 Task: Employee Empowerment Forum: Organize a forum on employee empowerment, featuring panel discussions, case studies, and interactive sessions on fostering ownership and accountability. Location: Employee Empowerment Forum Hall. Time: 9:30 AM - 4:00 PM.
Action: Mouse moved to (118, 128)
Screenshot: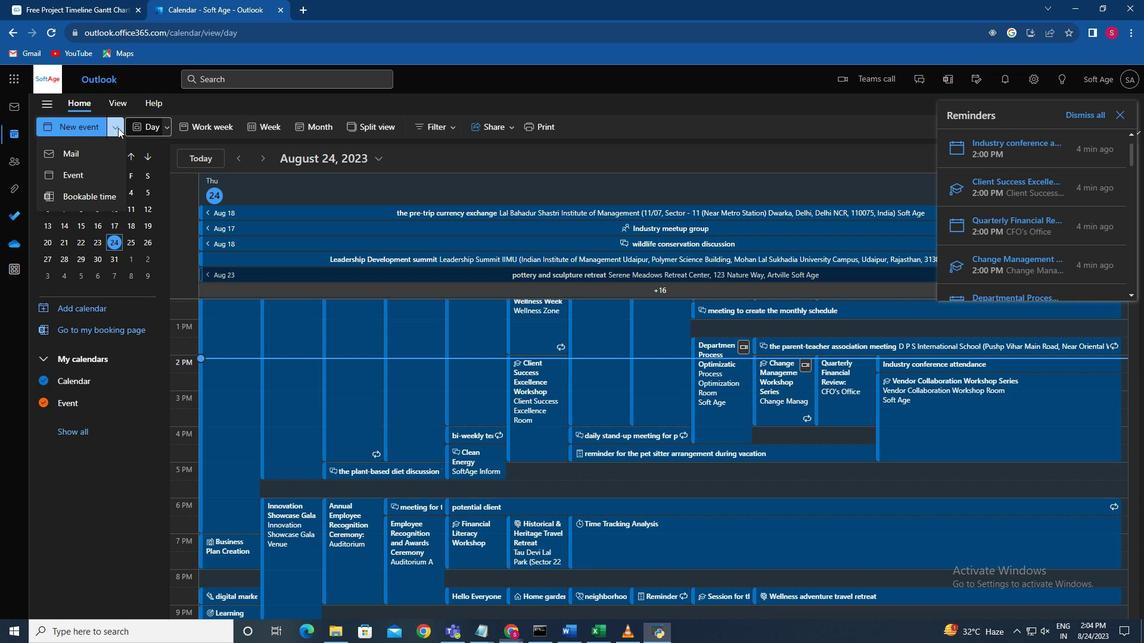 
Action: Mouse pressed left at (118, 128)
Screenshot: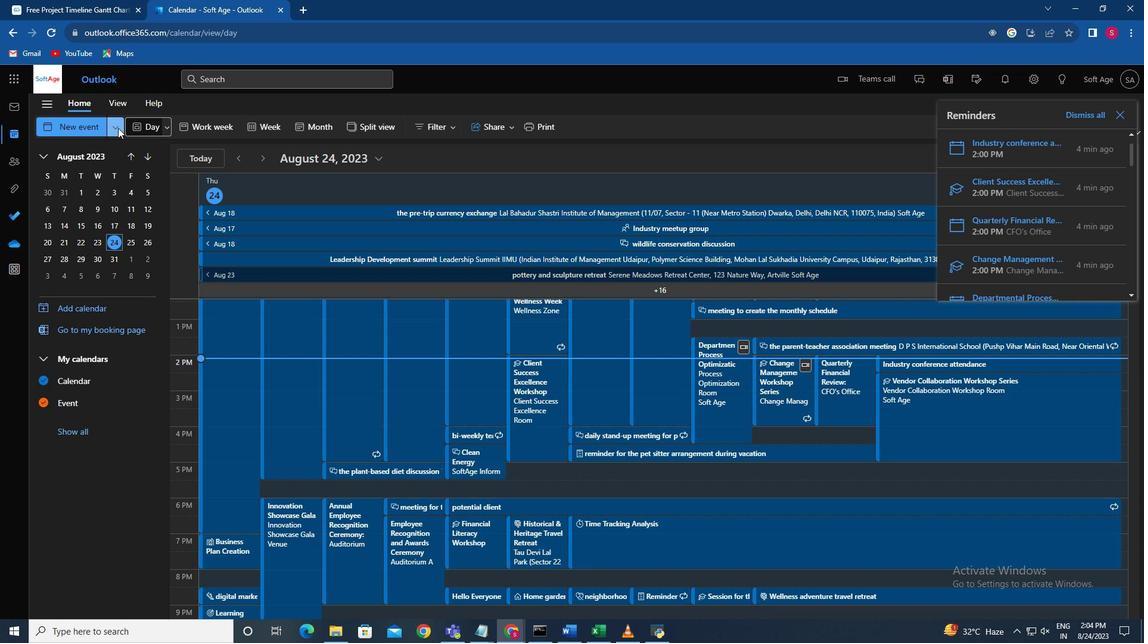 
Action: Mouse moved to (111, 129)
Screenshot: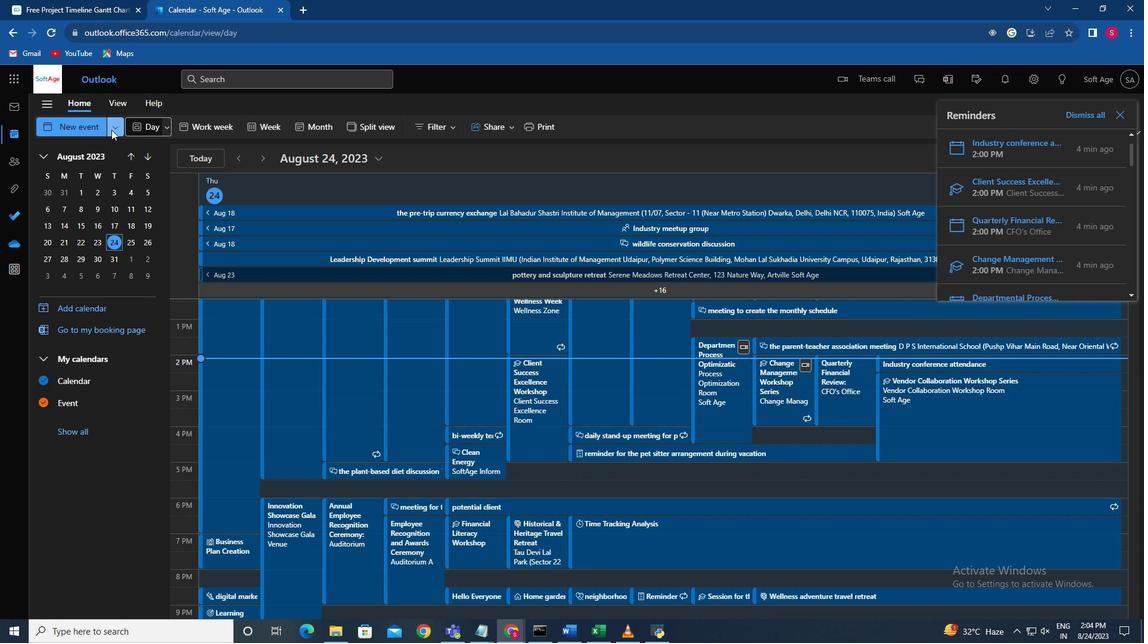
Action: Mouse pressed left at (111, 129)
Screenshot: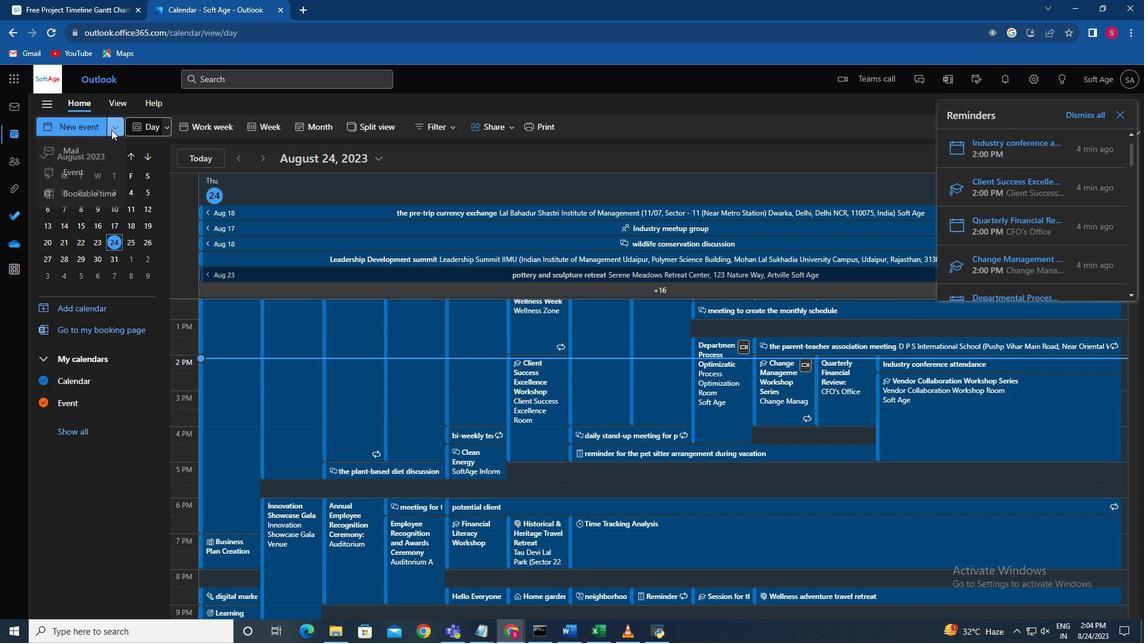 
Action: Mouse moved to (94, 168)
Screenshot: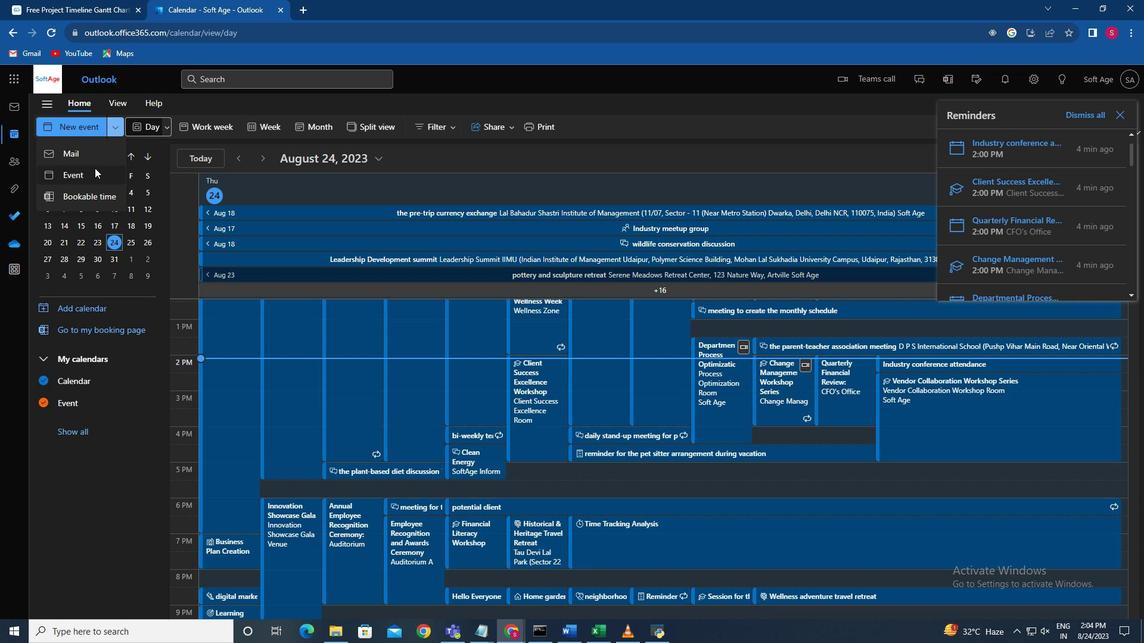 
Action: Mouse pressed left at (94, 168)
Screenshot: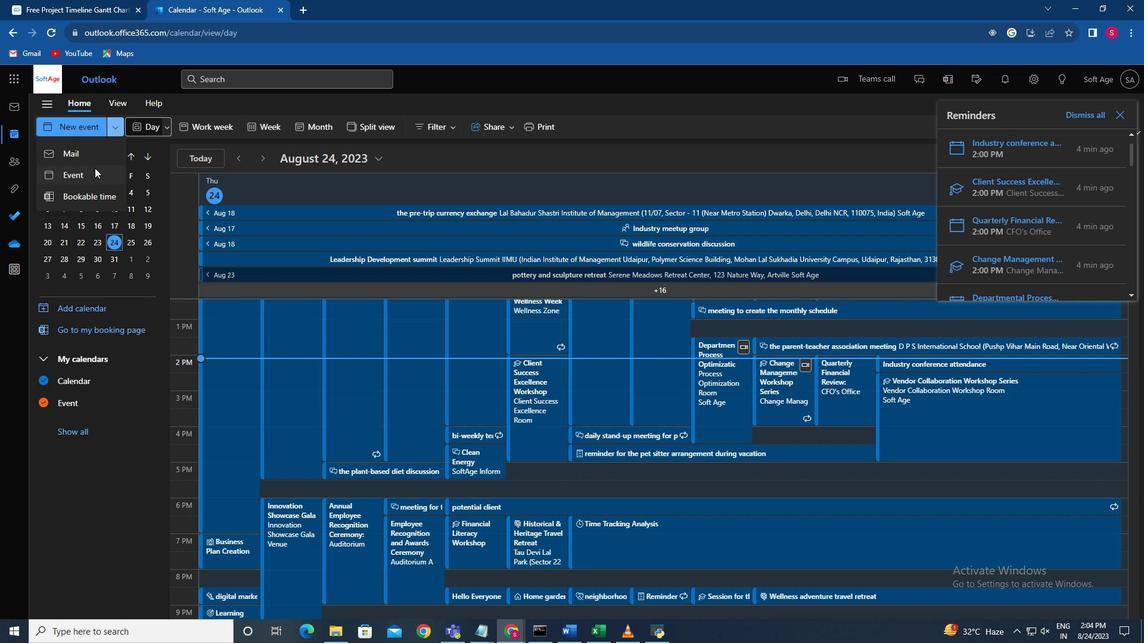 
Action: Mouse moved to (875, 85)
Screenshot: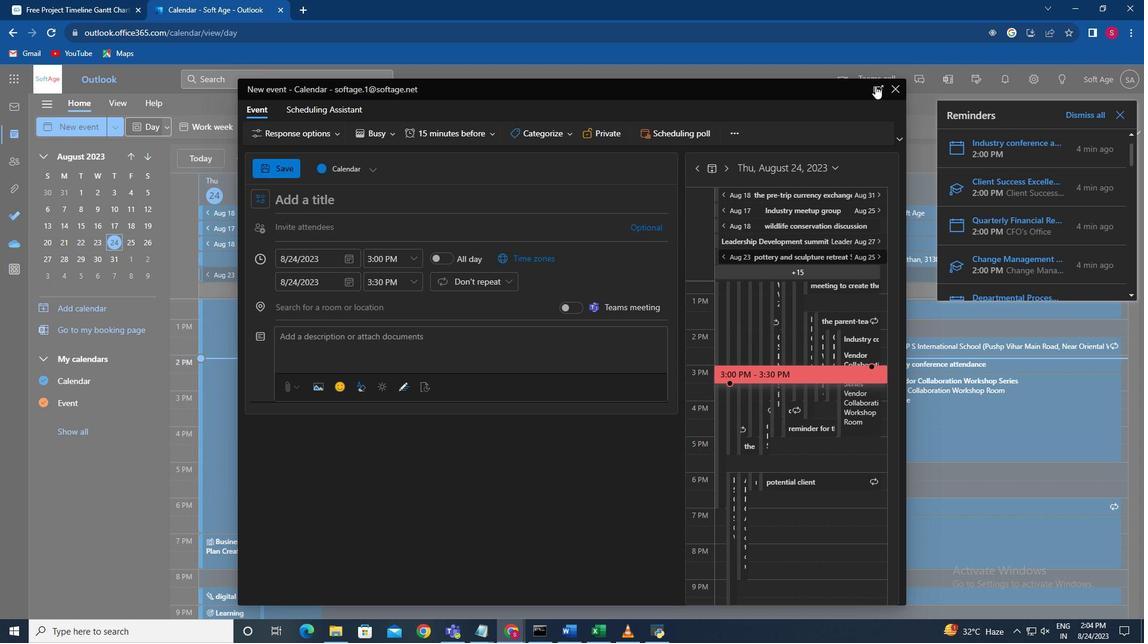 
Action: Mouse pressed left at (875, 85)
Screenshot: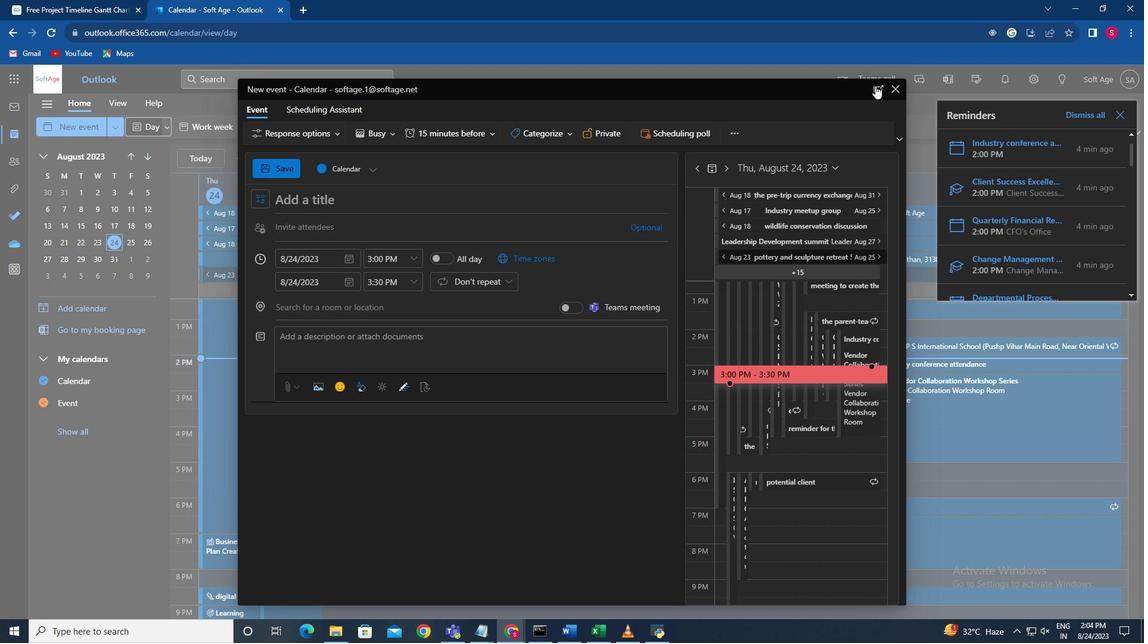 
Action: Mouse moved to (814, 108)
Screenshot: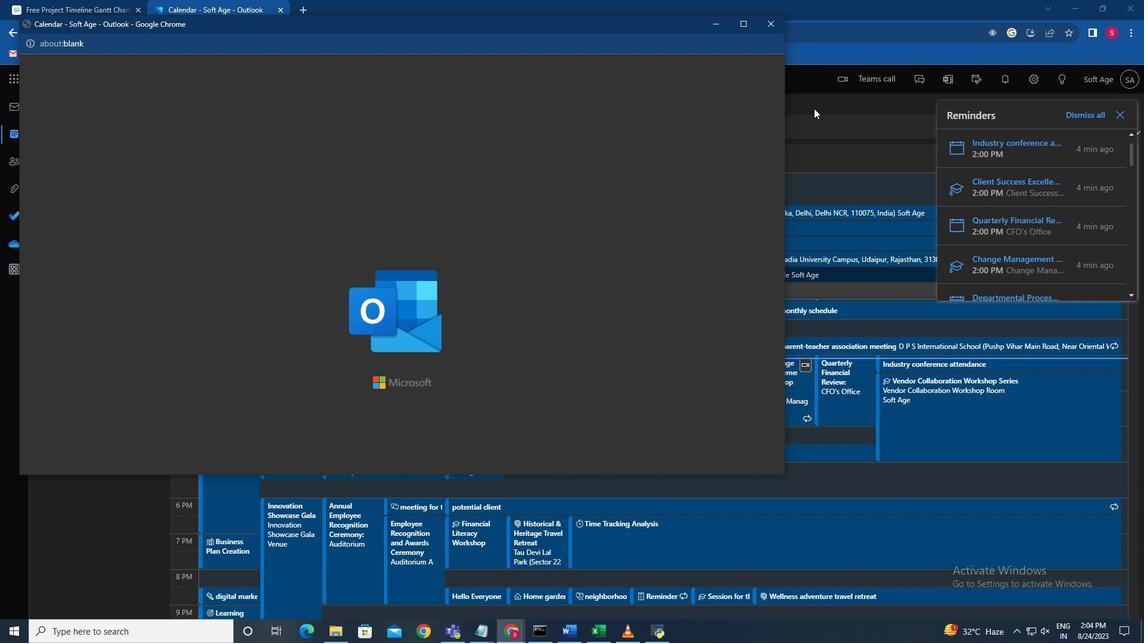 
Action: Key pressed <Key.shift>Employee<Key.space><Key.shift>Empowerment<Key.space><Key.shift>Forum
Screenshot: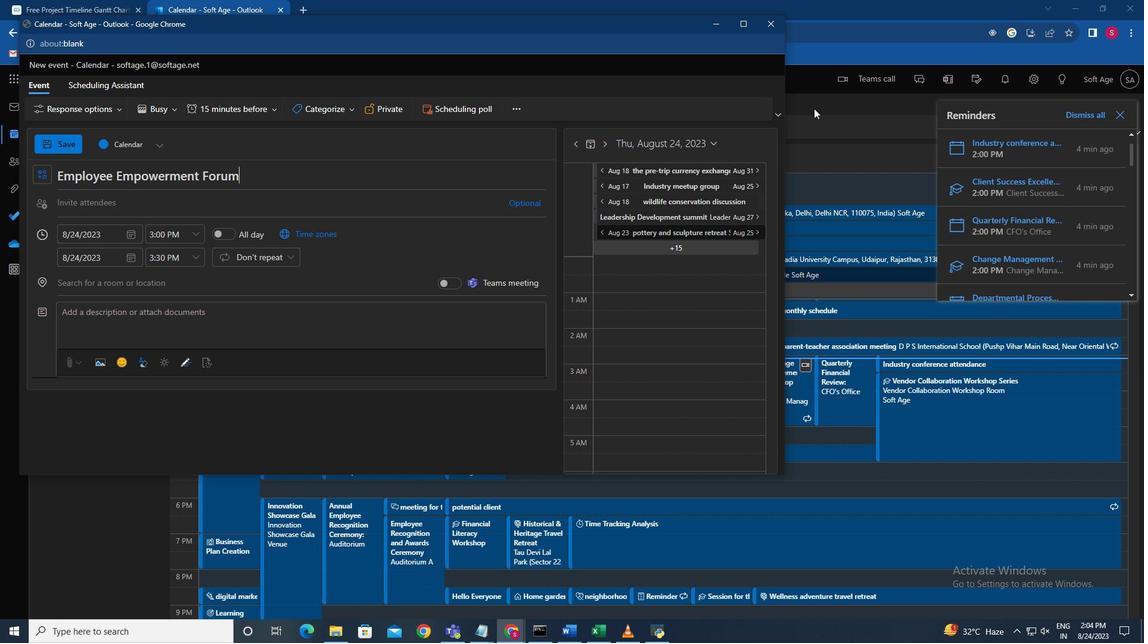 
Action: Mouse moved to (104, 324)
Screenshot: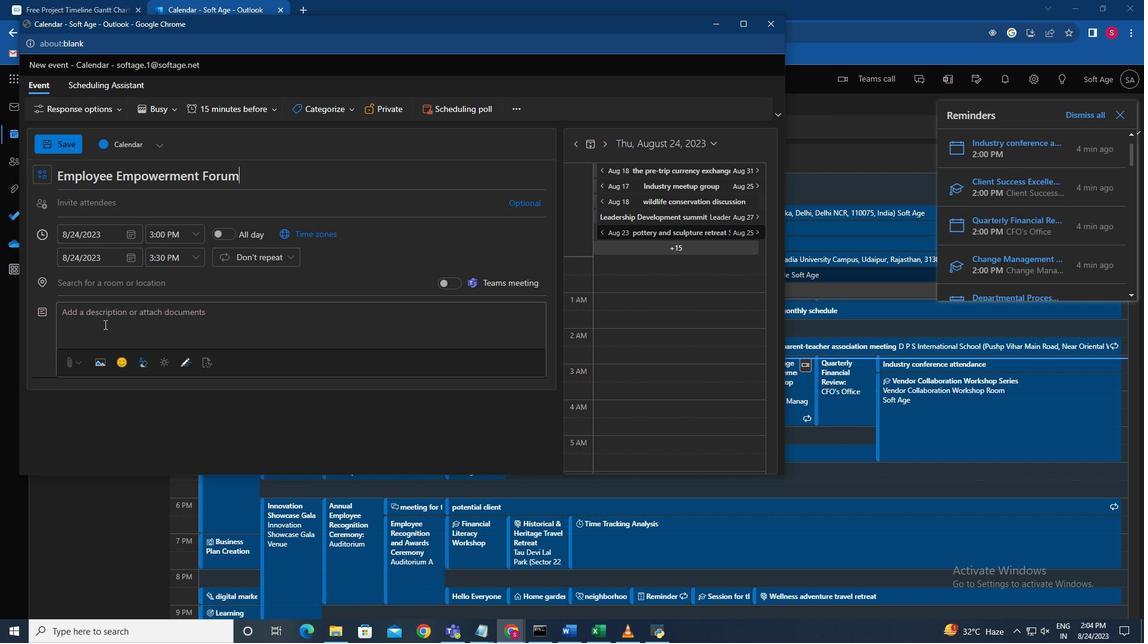
Action: Mouse pressed left at (104, 324)
Screenshot: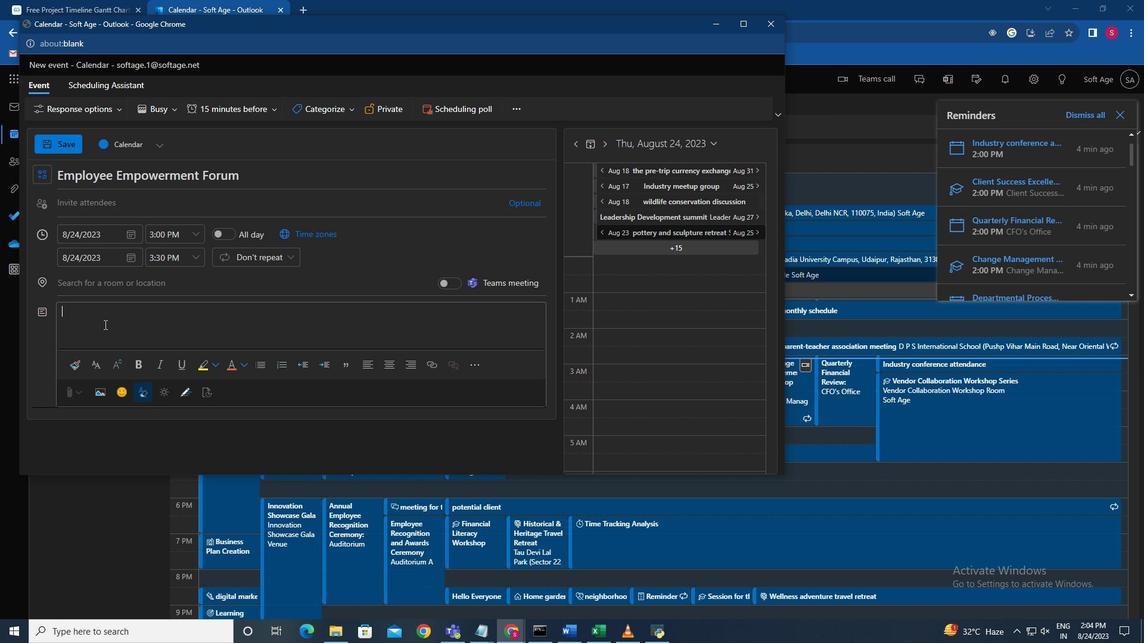 
Action: Key pressed <Key.shift>Organize<Key.space>a<Key.space>forum<Key.space>on<Key.space>employee<Key.space>empowerment,<Key.space>featuring<Key.space>panel<Key.space>discussions,<Key.space>case<Key.space>studies,<Key.space>and<Key.space>interactive<Key.space>sessions<Key.space>on<Key.space>fostering<Key.space>ownership<Key.space>and<Key.space>accountability.
Screenshot: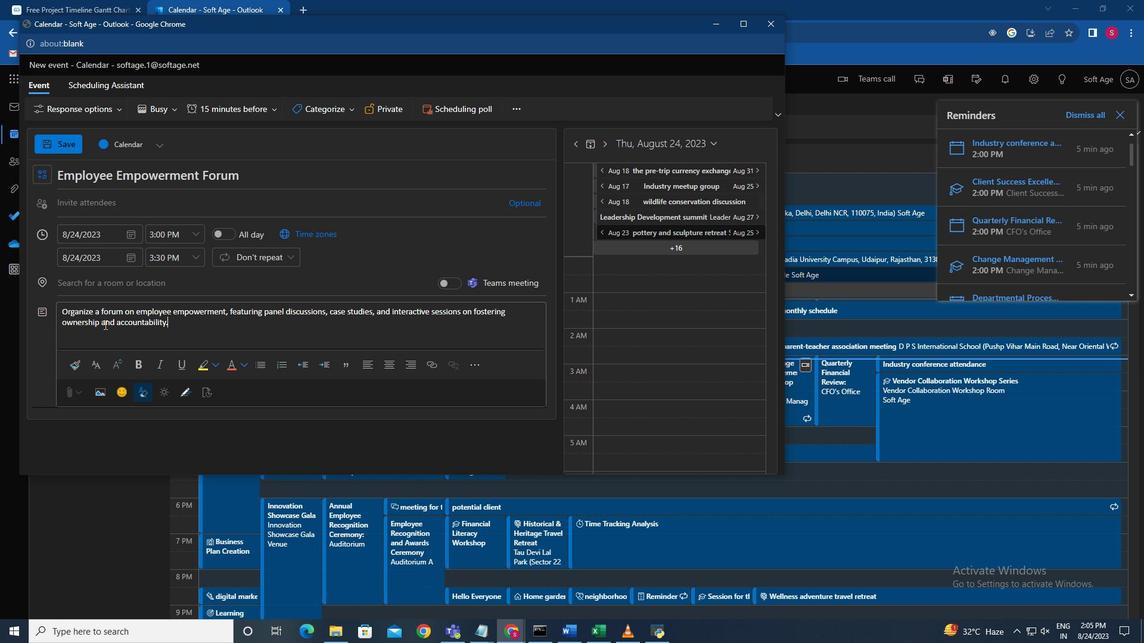
Action: Mouse moved to (77, 279)
Screenshot: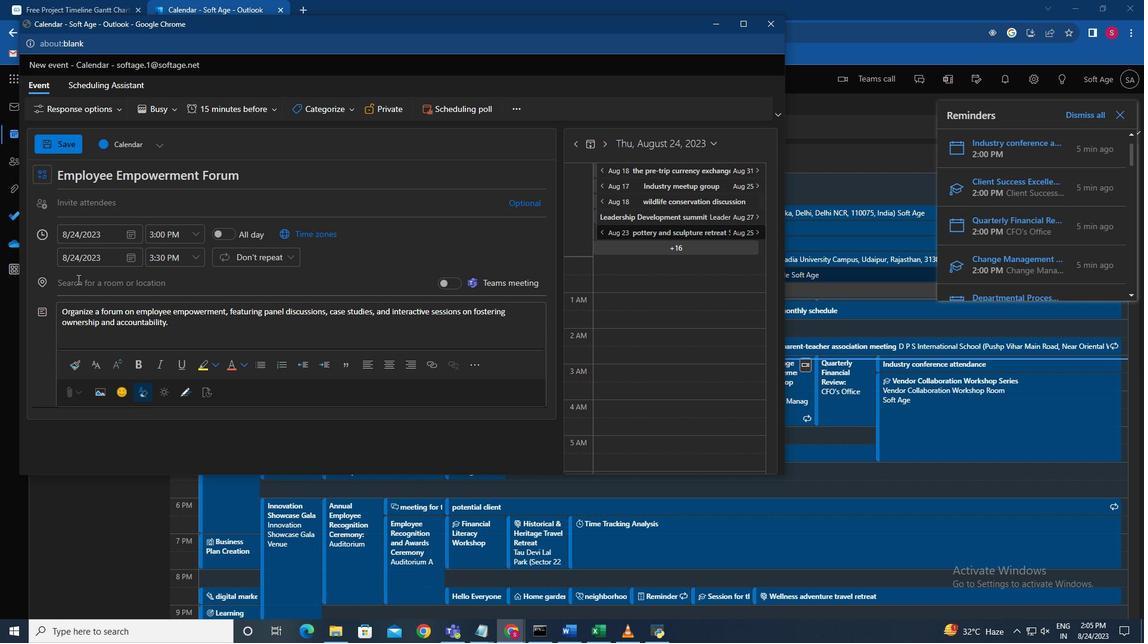 
Action: Mouse pressed left at (77, 279)
Screenshot: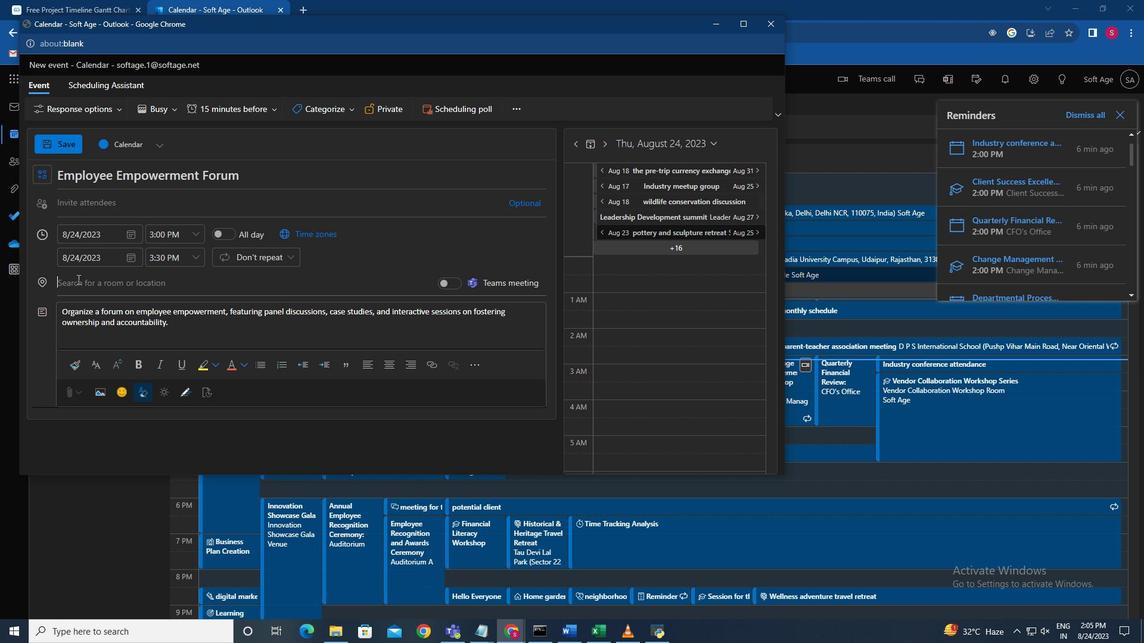 
Action: Key pressed <Key.shift>Employee<Key.space><Key.shift>Empowerment<Key.space><Key.shift>Forum<Key.space><Key.shift>Hall
Screenshot: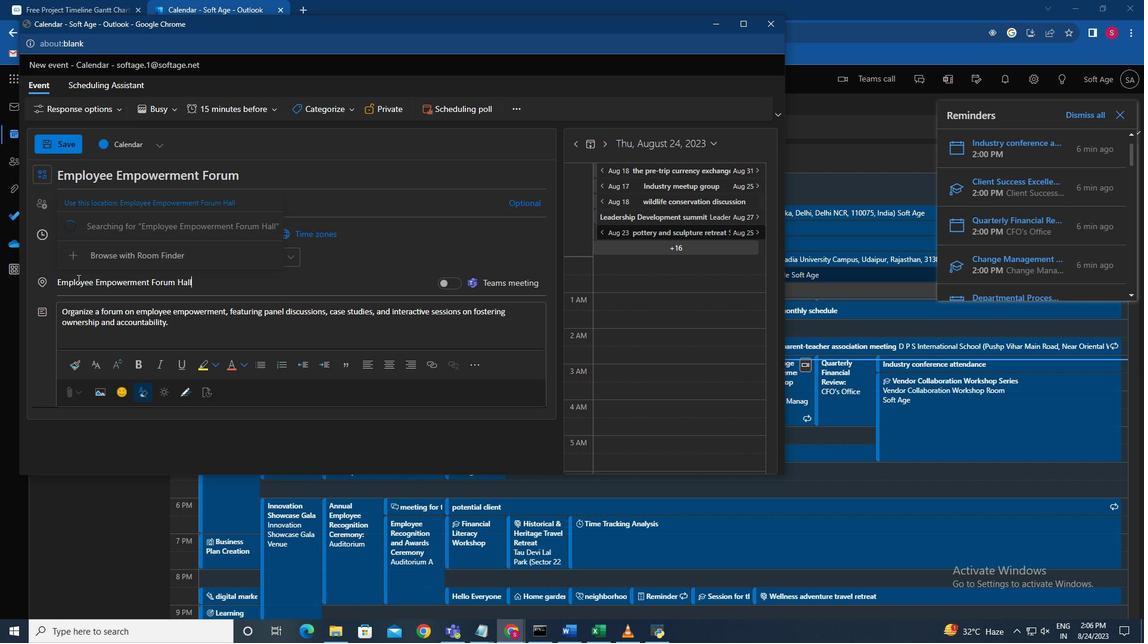 
Action: Mouse moved to (211, 283)
Screenshot: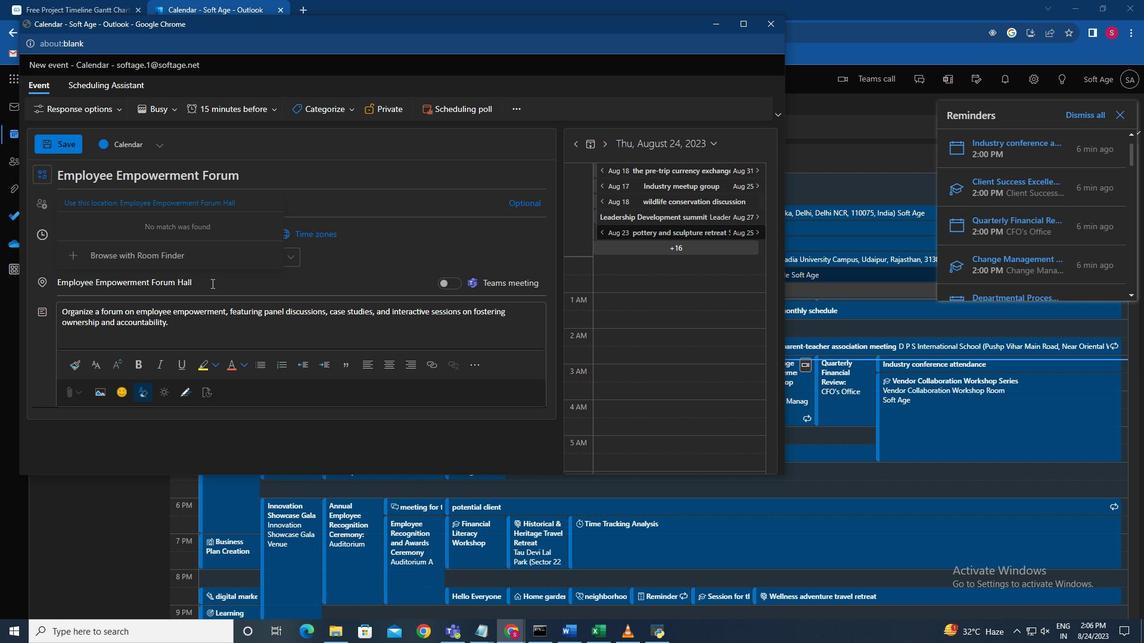 
Action: Mouse pressed left at (211, 283)
Screenshot: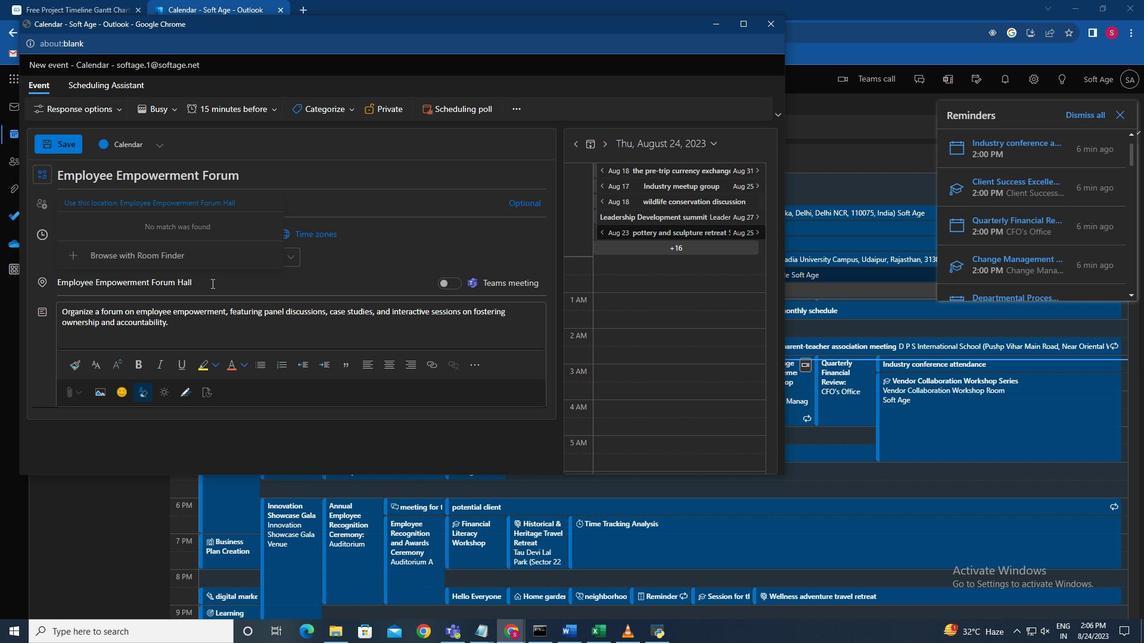 
Action: Mouse moved to (343, 285)
Screenshot: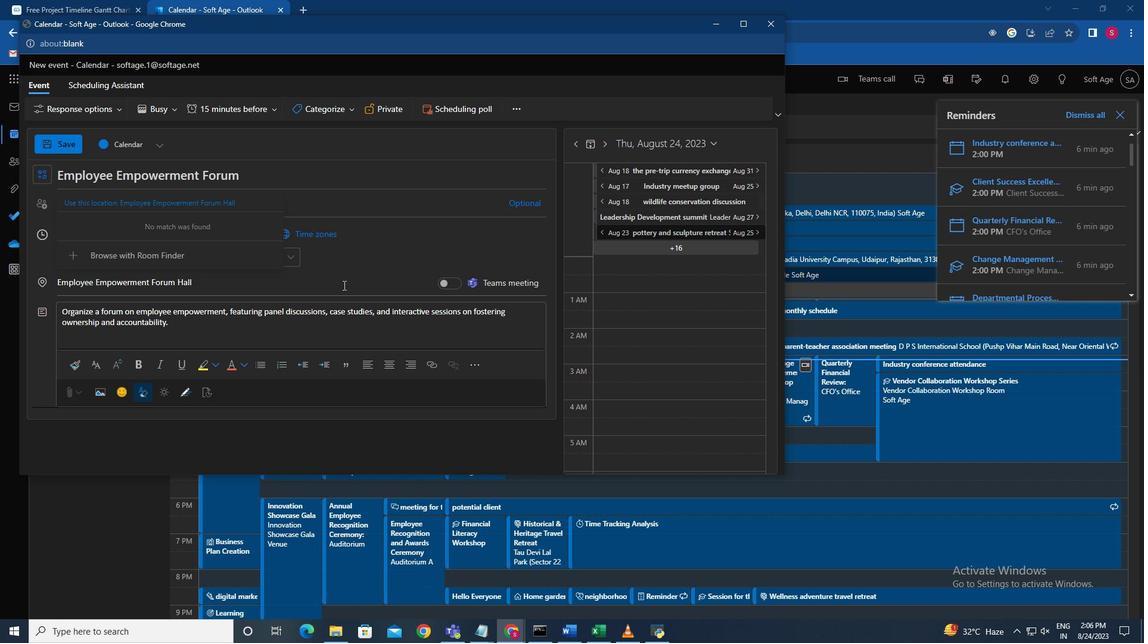 
Action: Mouse pressed left at (343, 285)
Screenshot: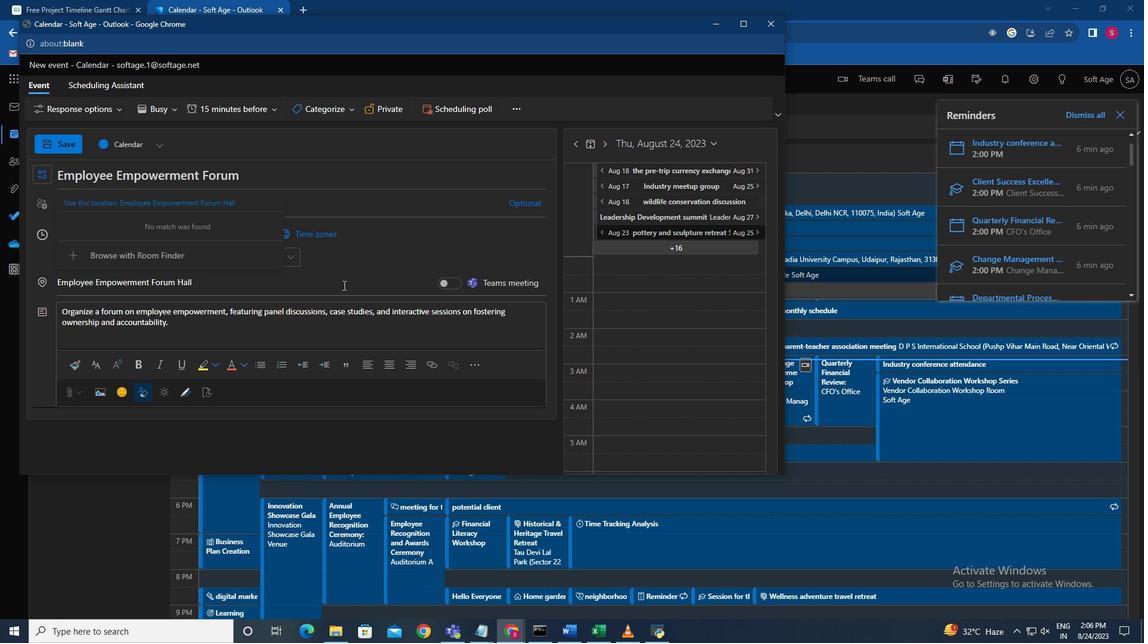
Action: Mouse moved to (247, 284)
Screenshot: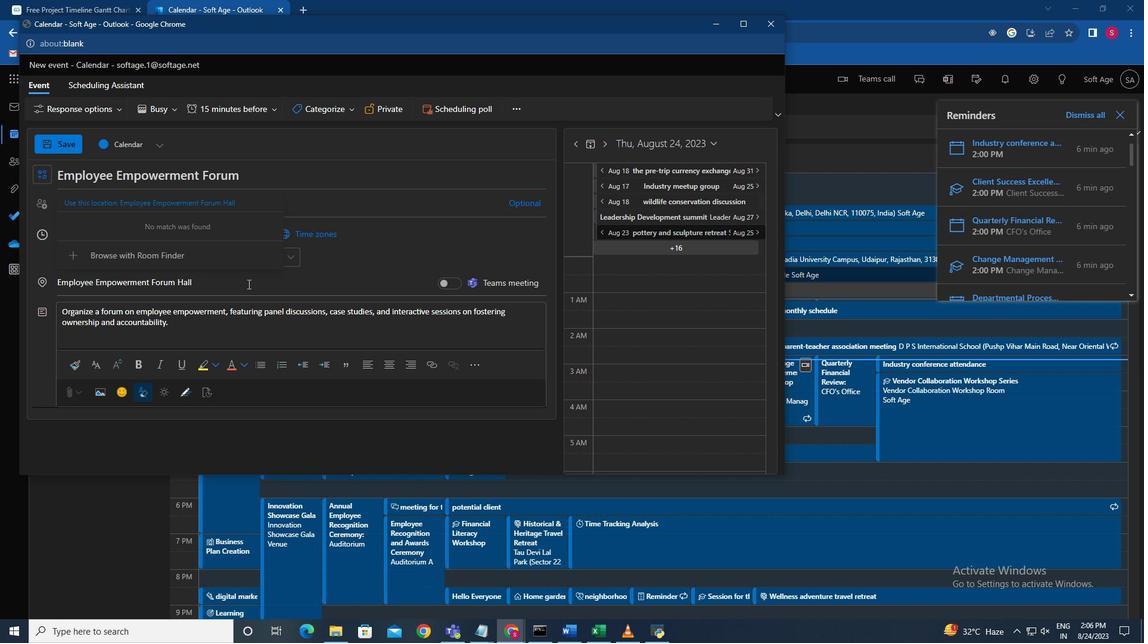 
Action: Key pressed <Key.enter>
Screenshot: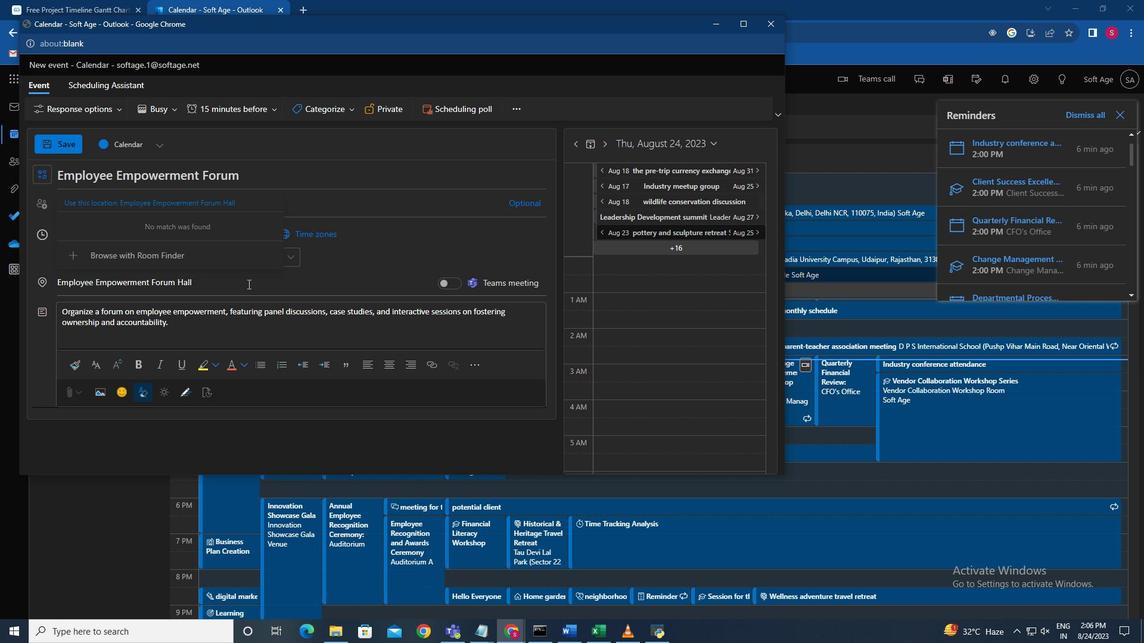 
Action: Mouse moved to (155, 282)
Screenshot: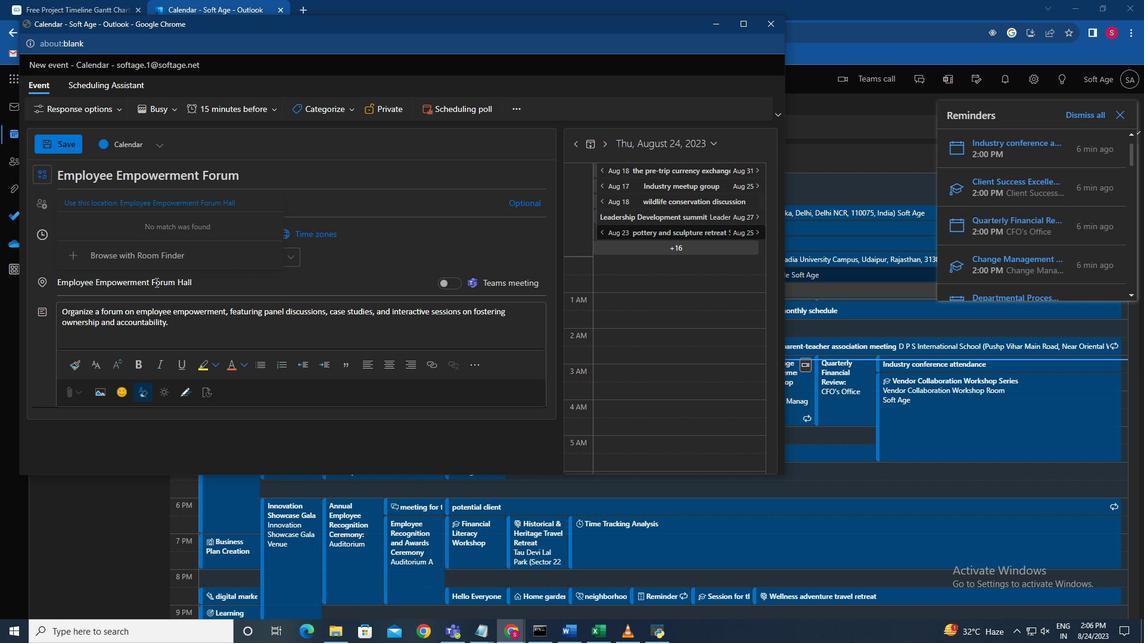
Action: Mouse scrolled (155, 283) with delta (0, 0)
Screenshot: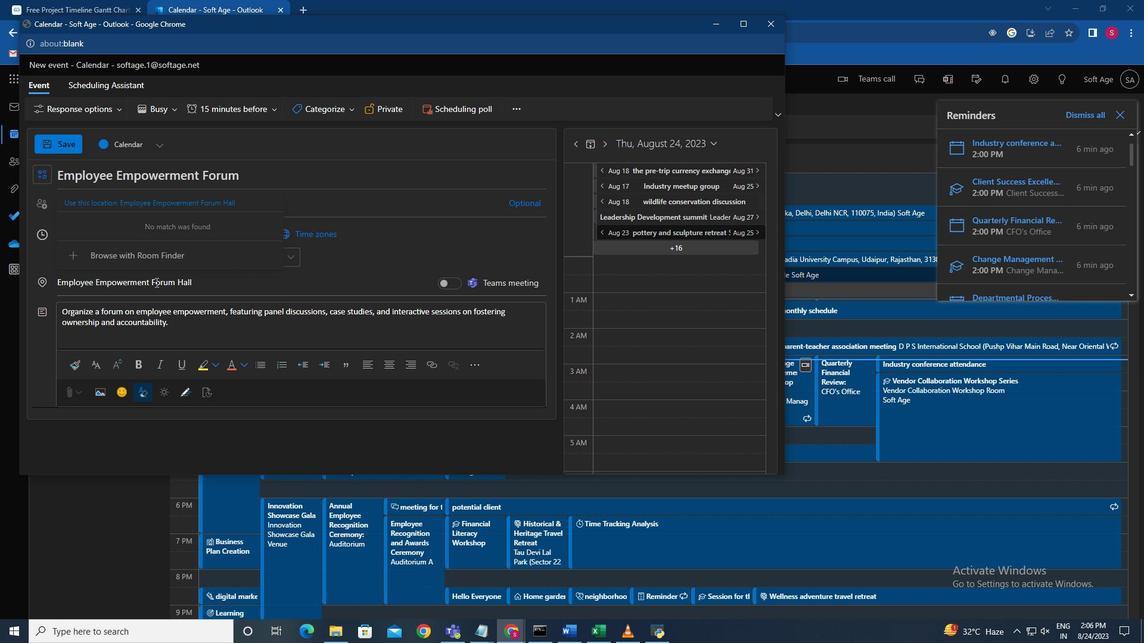 
Action: Mouse scrolled (155, 283) with delta (0, 0)
Screenshot: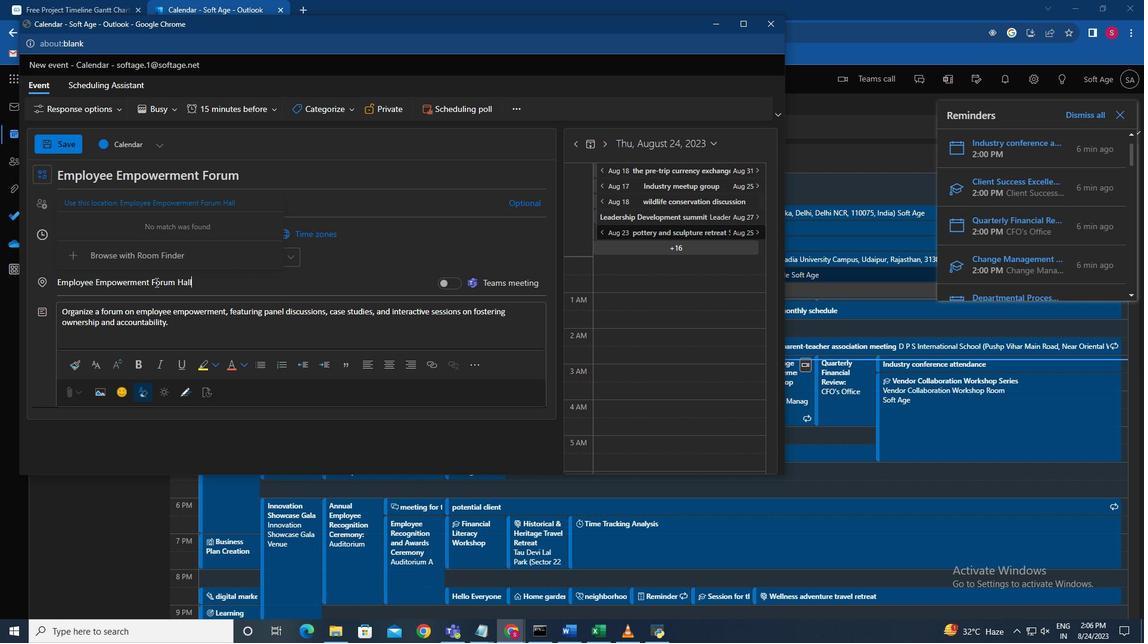 
Action: Mouse scrolled (155, 283) with delta (0, 0)
Screenshot: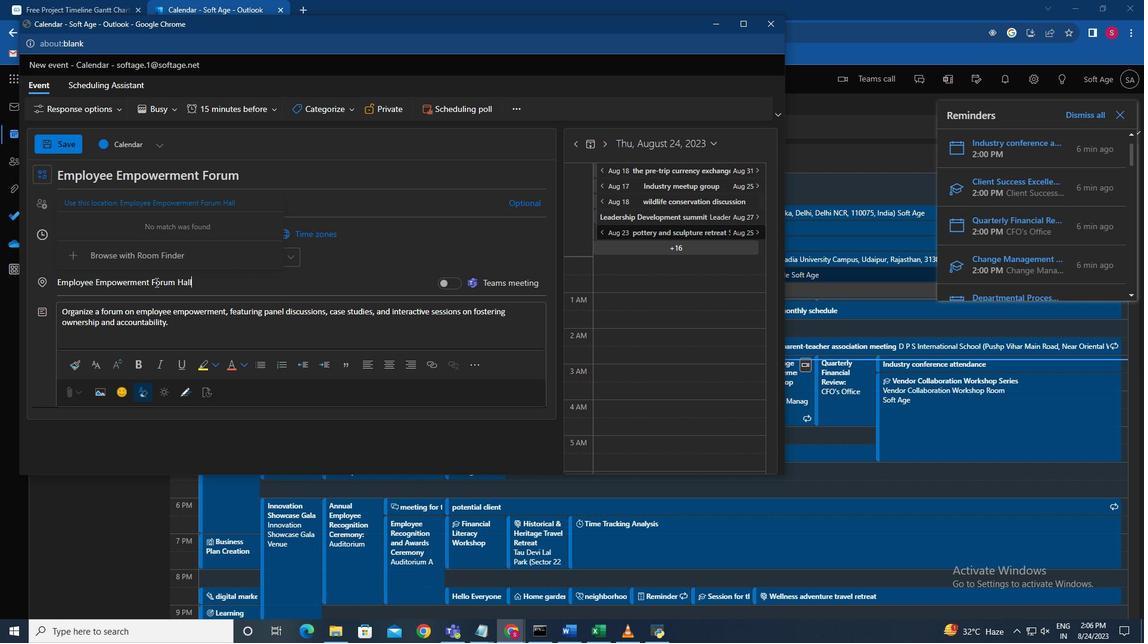 
Action: Mouse moved to (357, 260)
Screenshot: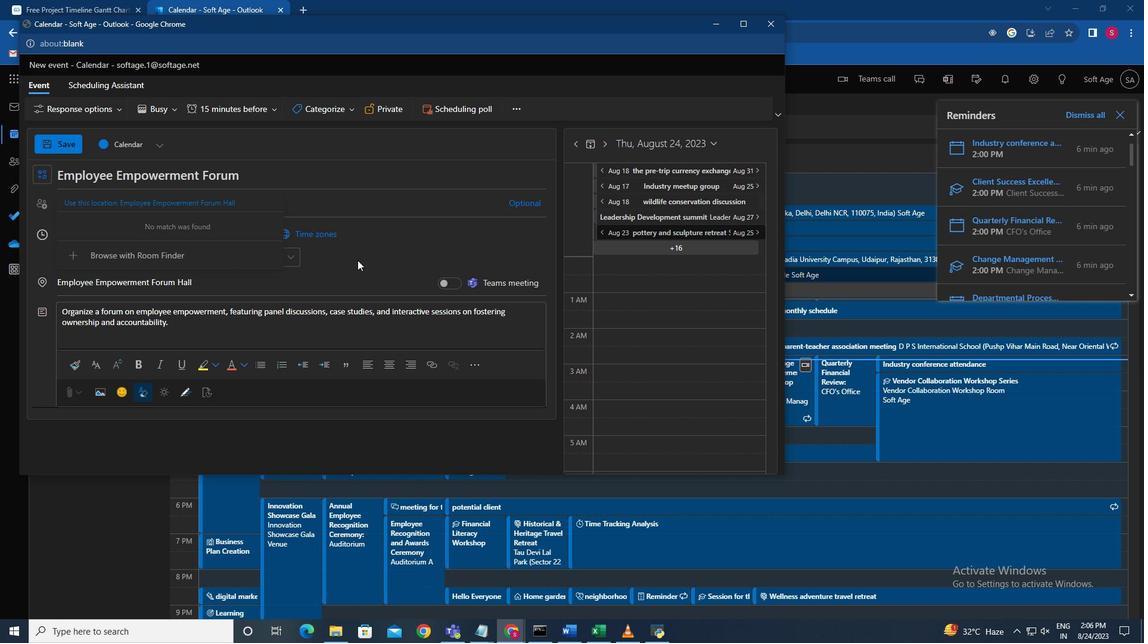 
Action: Mouse pressed left at (357, 260)
Screenshot: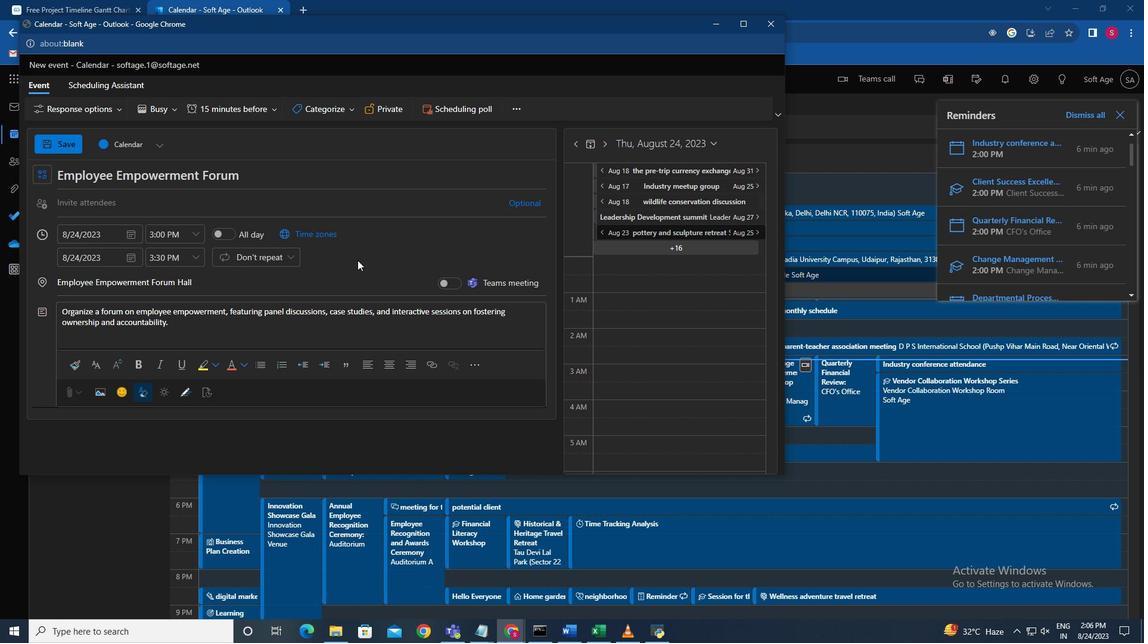 
Action: Mouse moved to (169, 239)
Screenshot: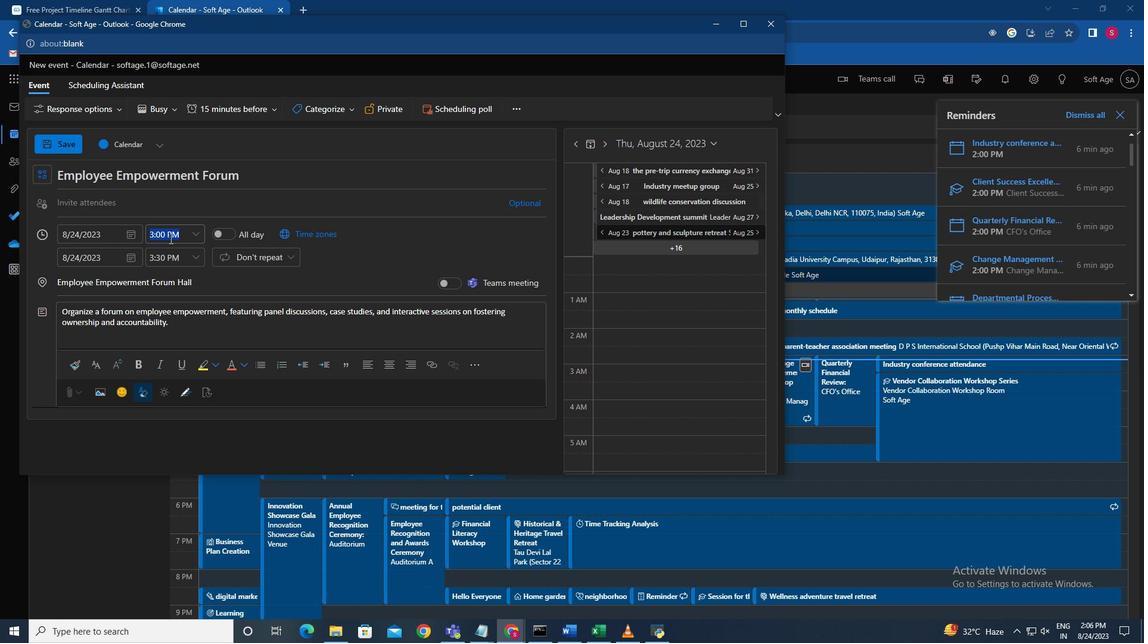 
Action: Mouse pressed left at (169, 239)
Screenshot: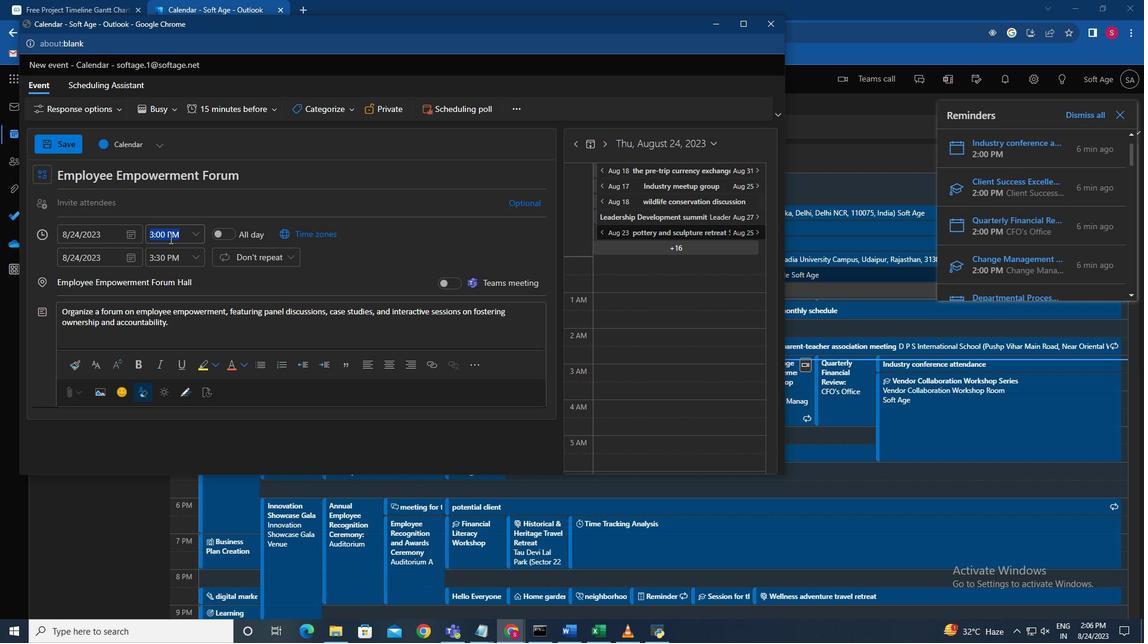 
Action: Mouse moved to (196, 236)
Screenshot: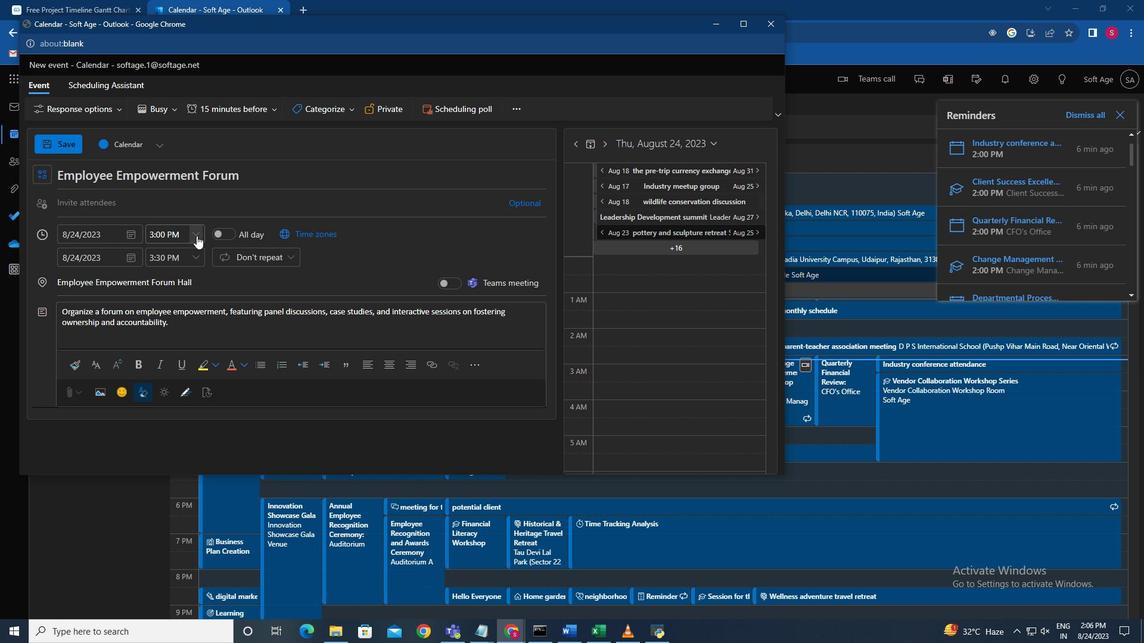 
Action: Mouse pressed left at (196, 236)
Screenshot: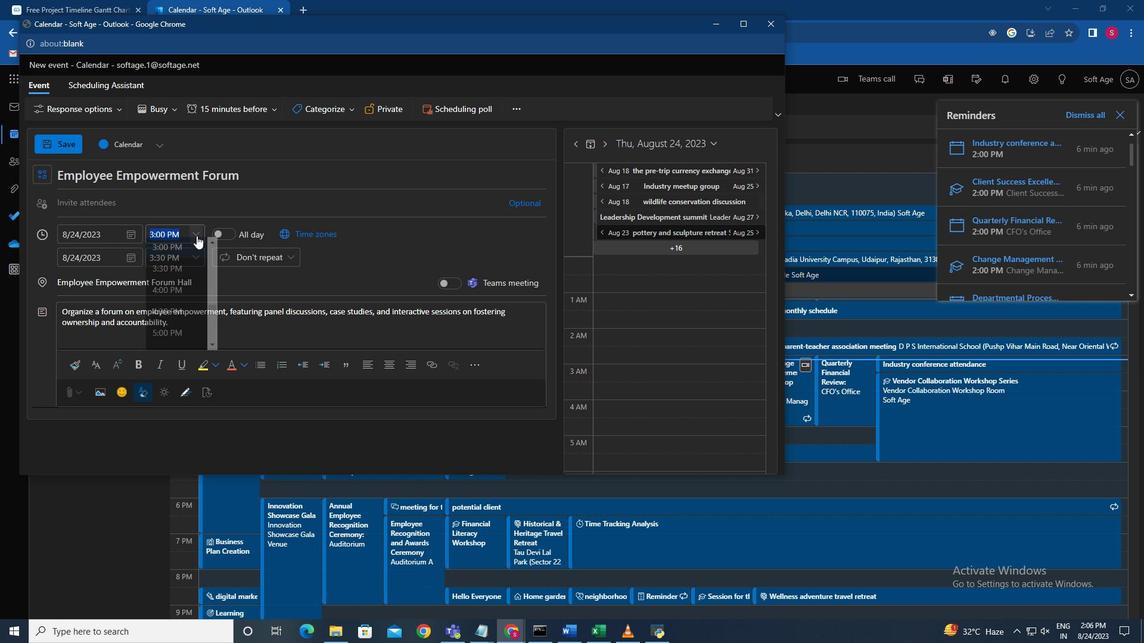 
Action: Mouse moved to (195, 261)
Screenshot: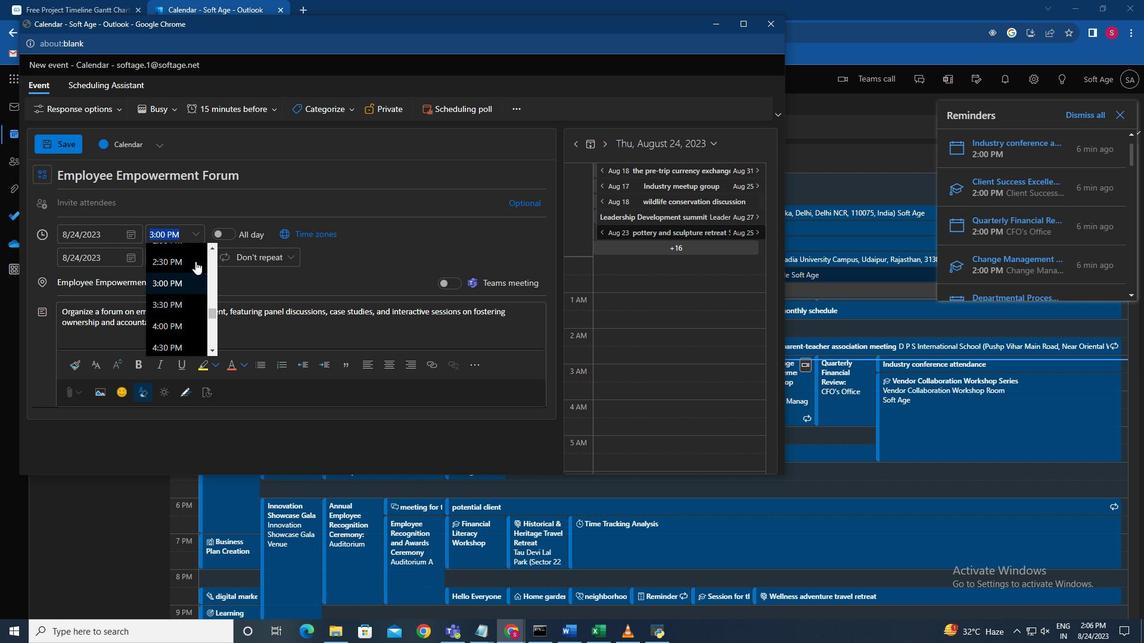 
Action: Mouse scrolled (195, 262) with delta (0, 0)
Screenshot: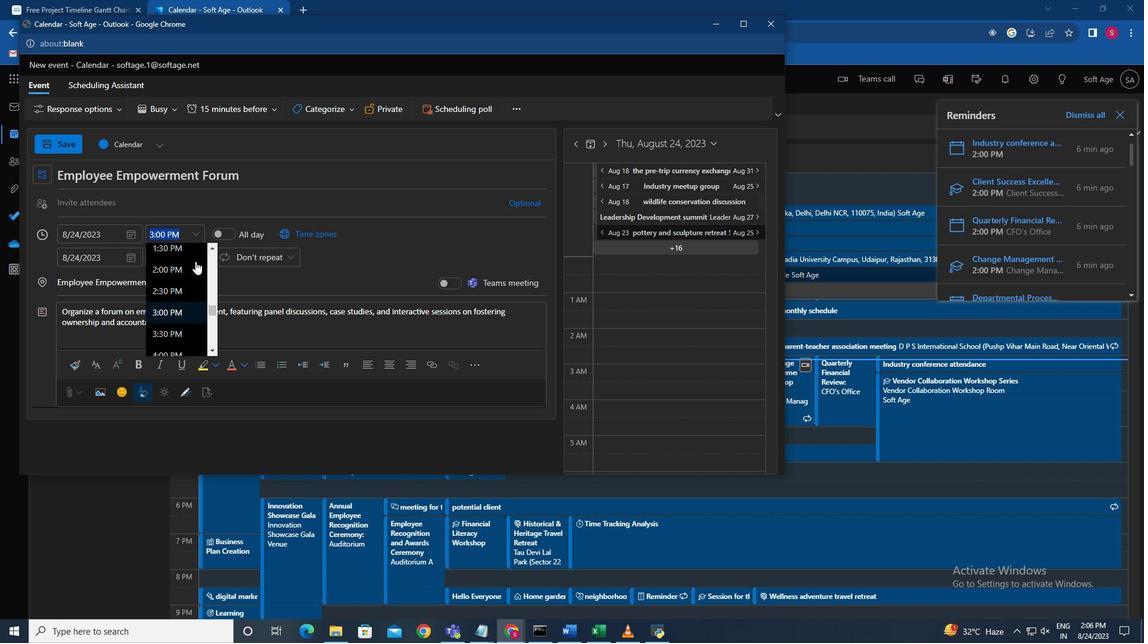 
Action: Mouse scrolled (195, 262) with delta (0, 0)
Screenshot: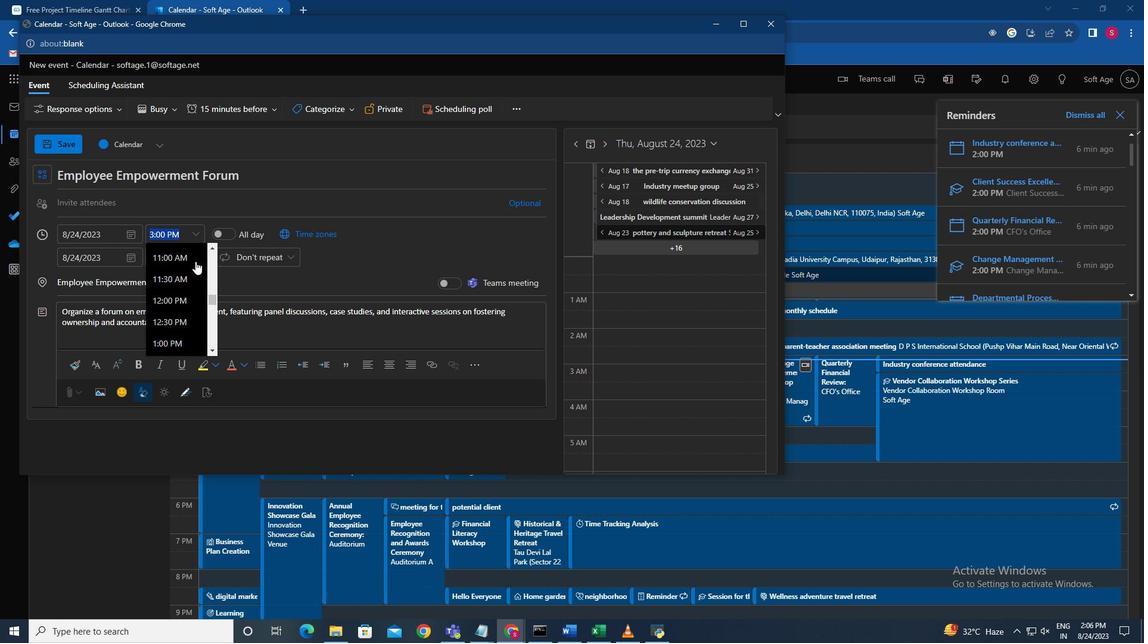 
Action: Mouse scrolled (195, 262) with delta (0, 0)
Screenshot: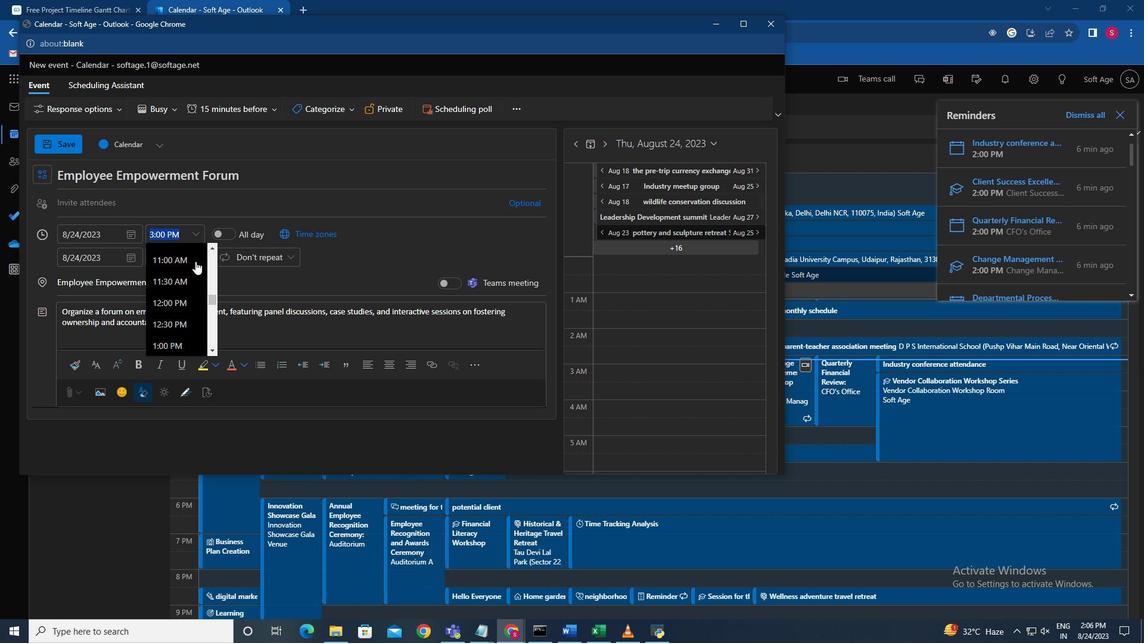 
Action: Mouse scrolled (195, 262) with delta (0, 0)
Screenshot: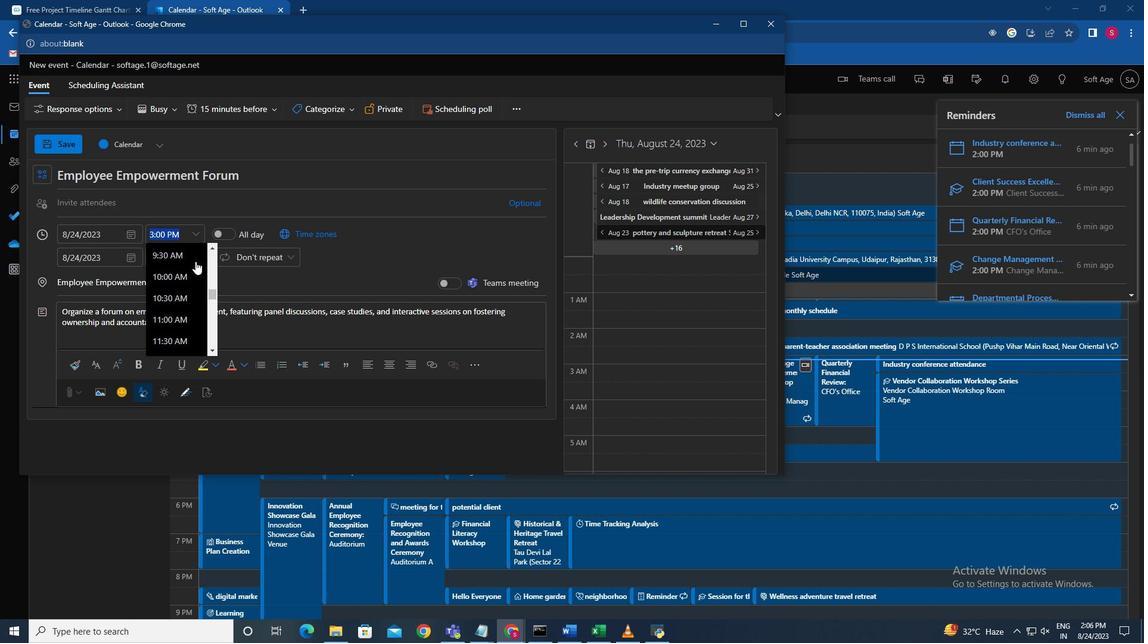 
Action: Mouse moved to (188, 253)
Screenshot: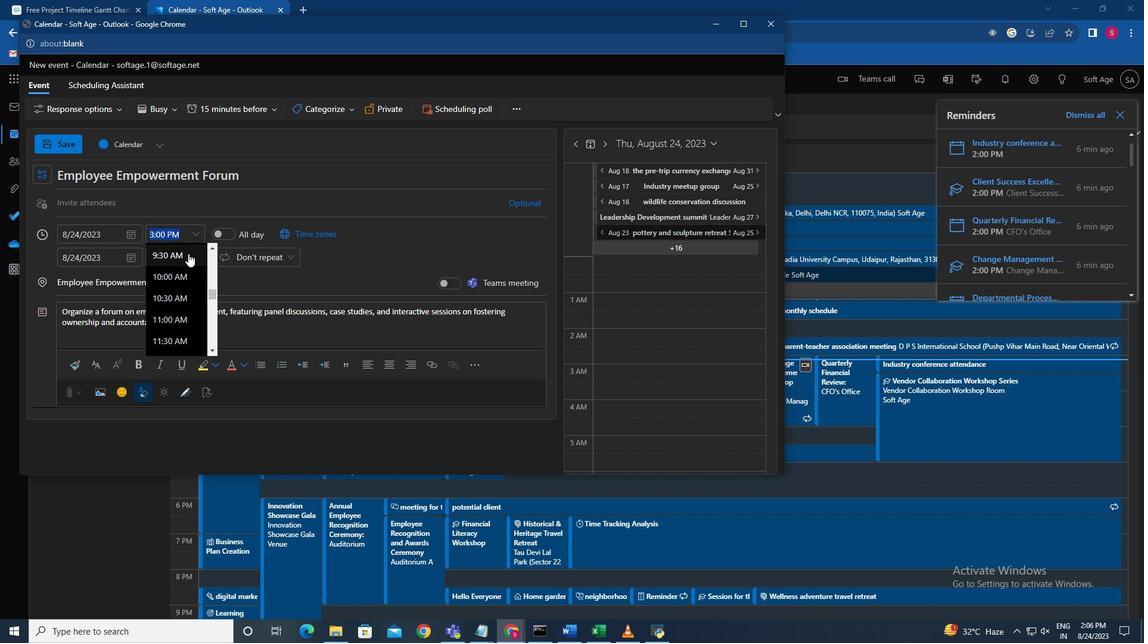 
Action: Mouse pressed left at (188, 253)
Screenshot: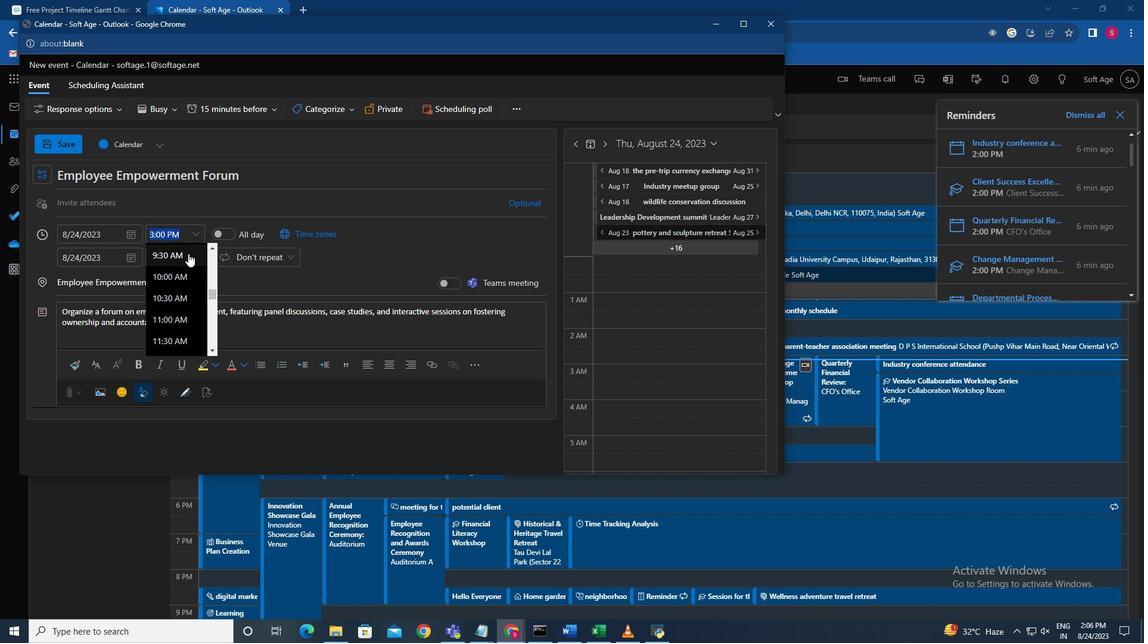 
Action: Mouse moved to (197, 255)
Screenshot: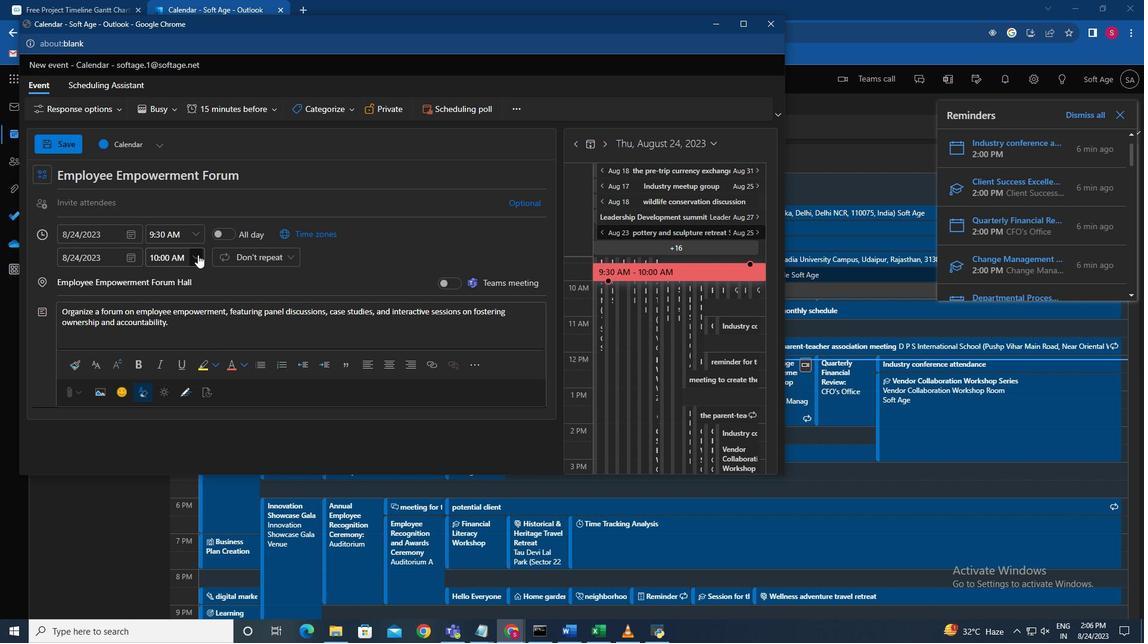 
Action: Mouse pressed left at (197, 255)
Screenshot: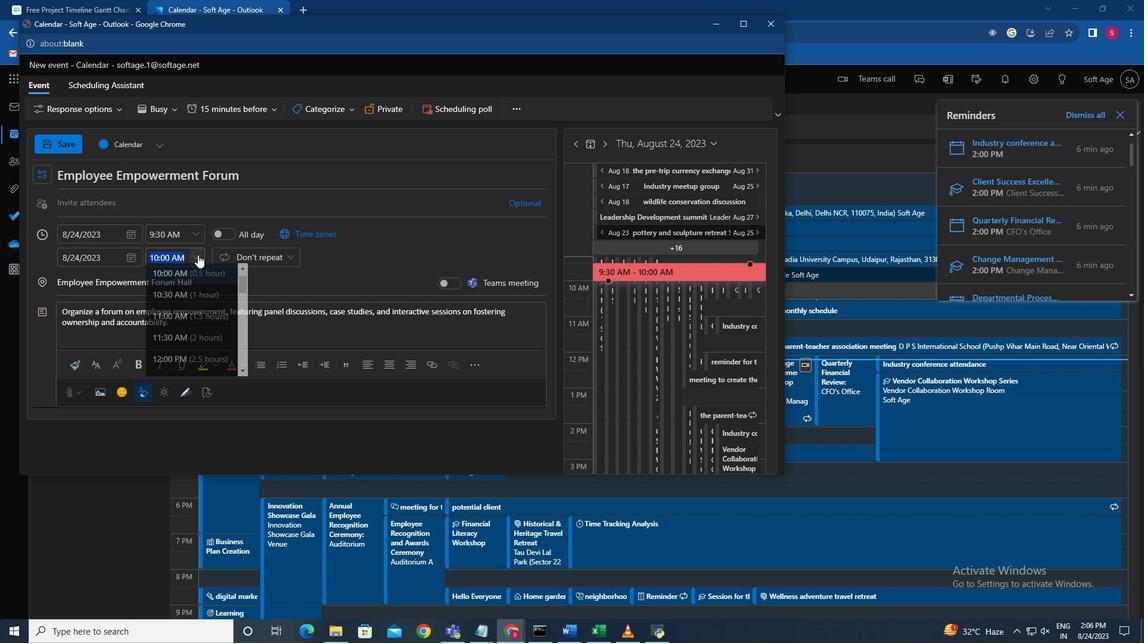 
Action: Mouse moved to (191, 296)
Screenshot: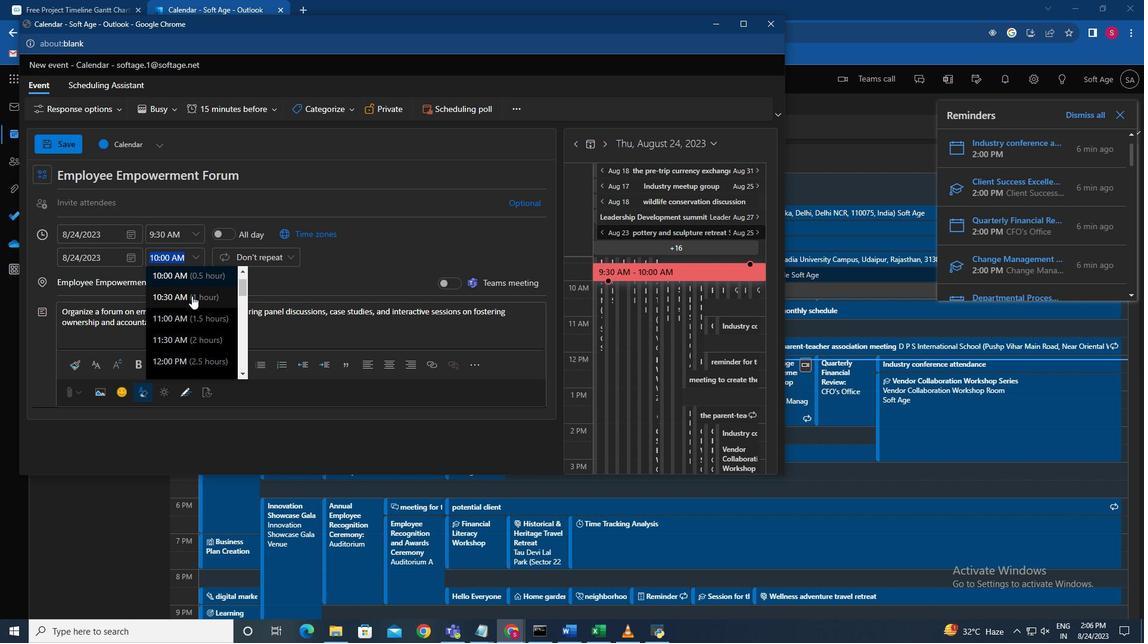 
Action: Mouse scrolled (191, 295) with delta (0, 0)
Screenshot: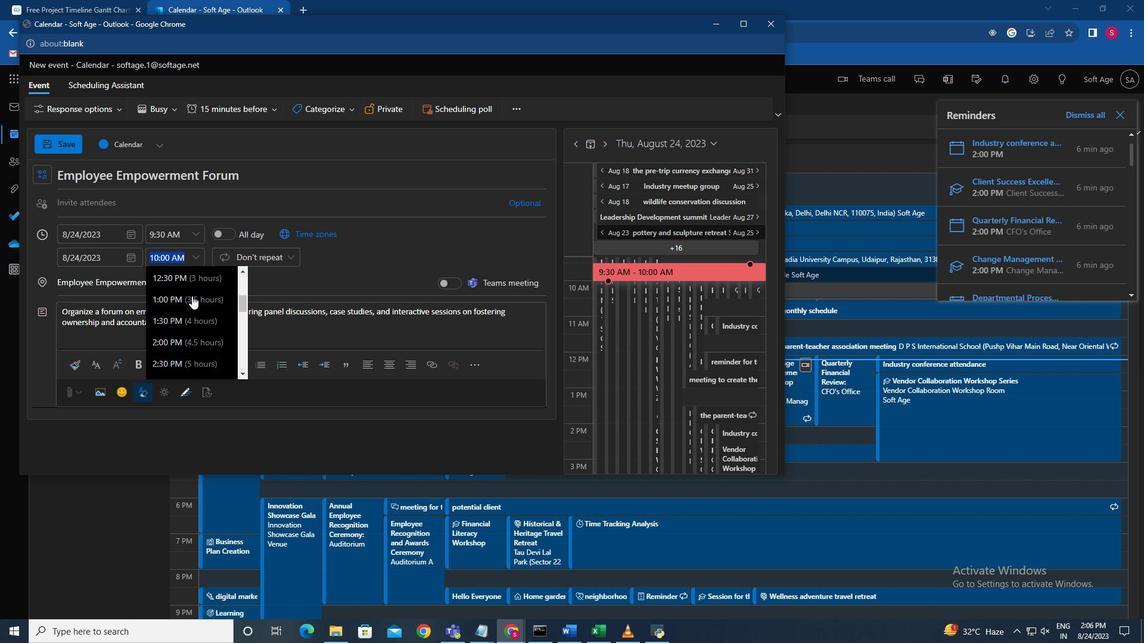 
Action: Mouse scrolled (191, 295) with delta (0, 0)
Screenshot: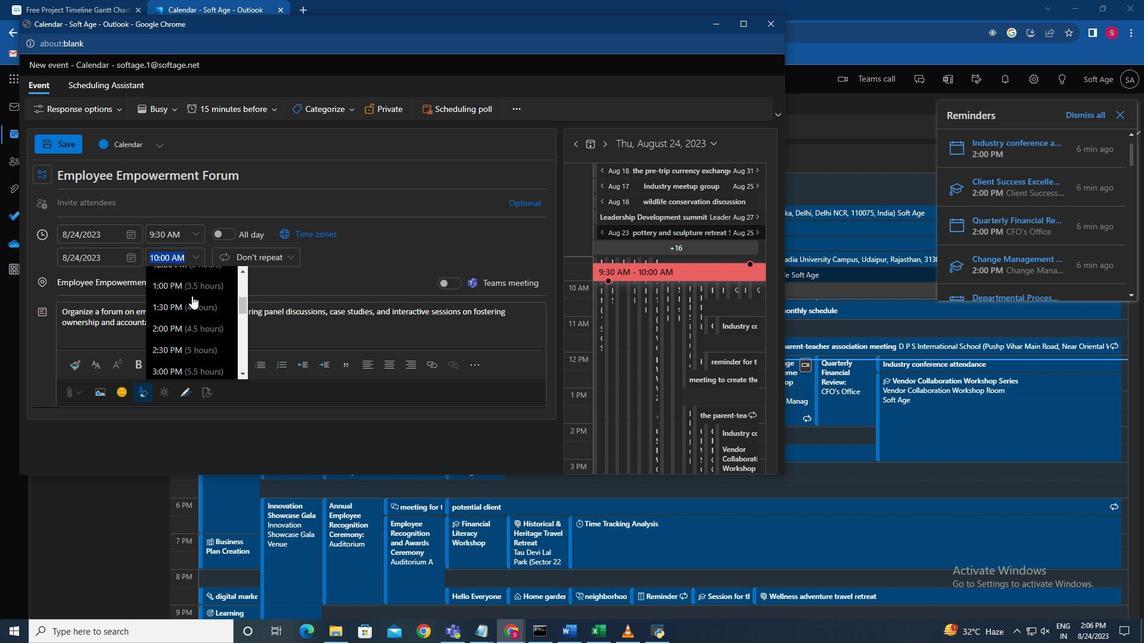 
Action: Mouse scrolled (191, 295) with delta (0, 0)
Screenshot: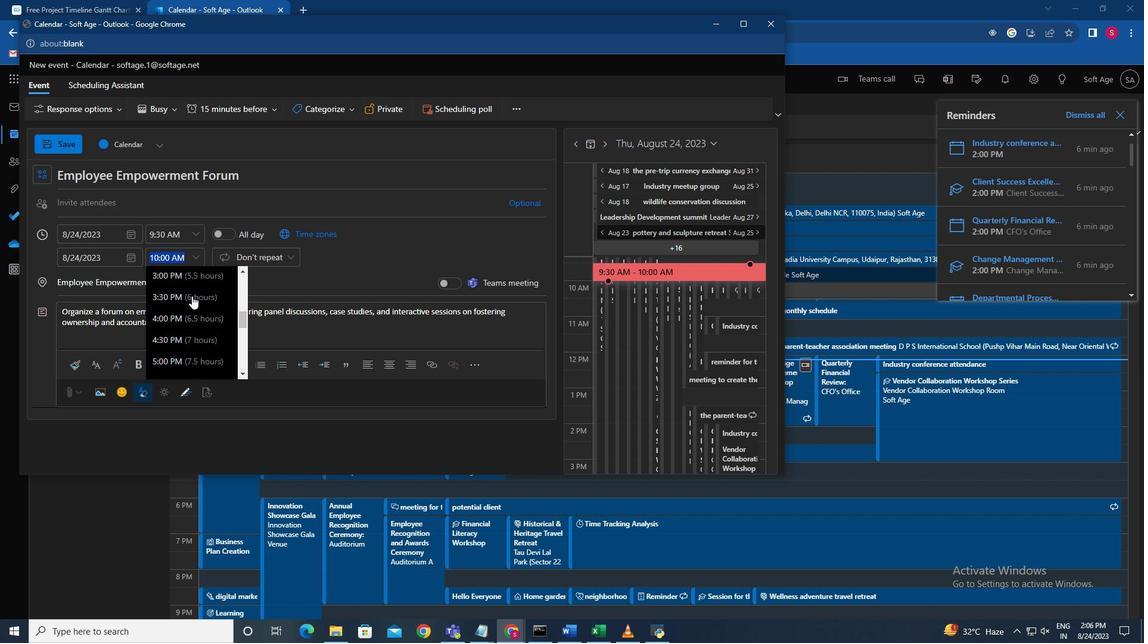 
Action: Mouse scrolled (191, 295) with delta (0, 0)
Screenshot: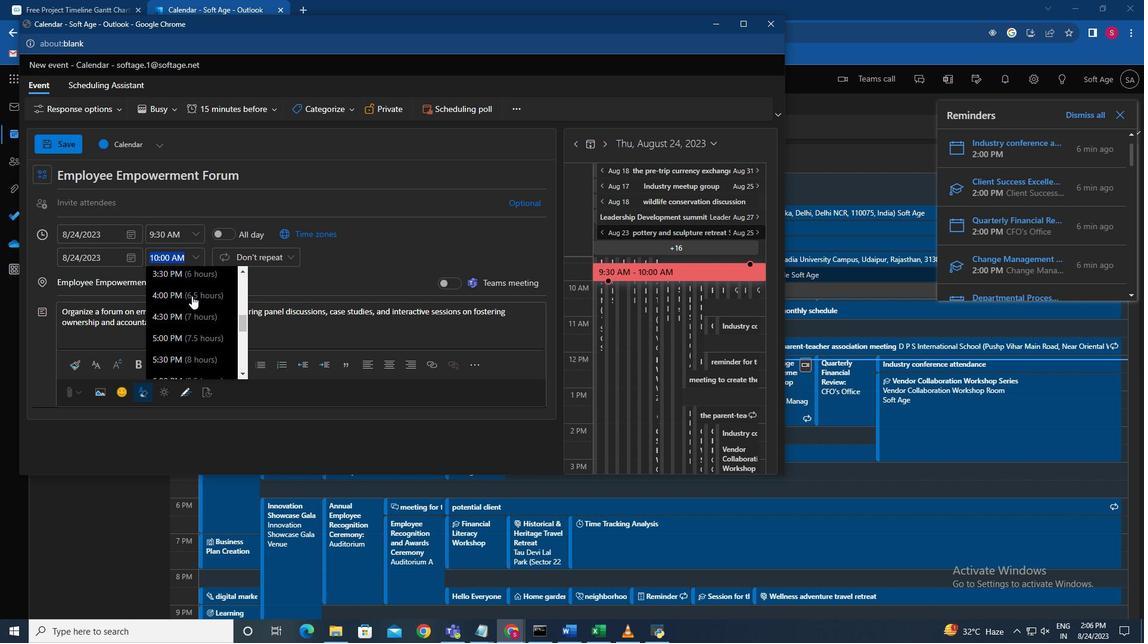 
Action: Mouse pressed left at (191, 296)
Screenshot: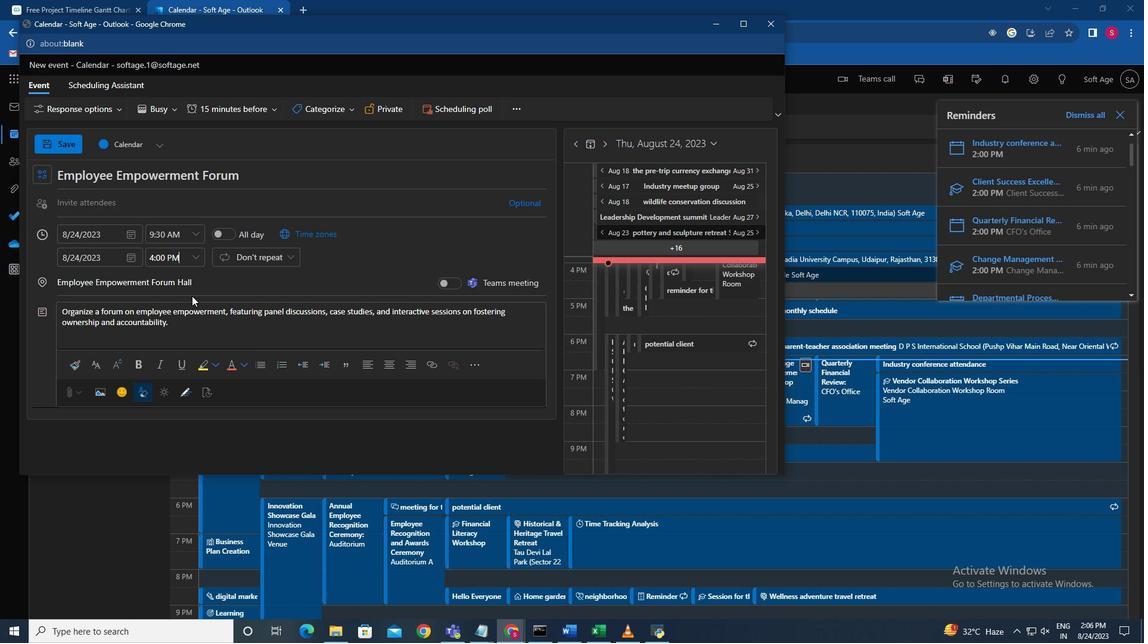 
Action: Mouse moved to (63, 135)
Screenshot: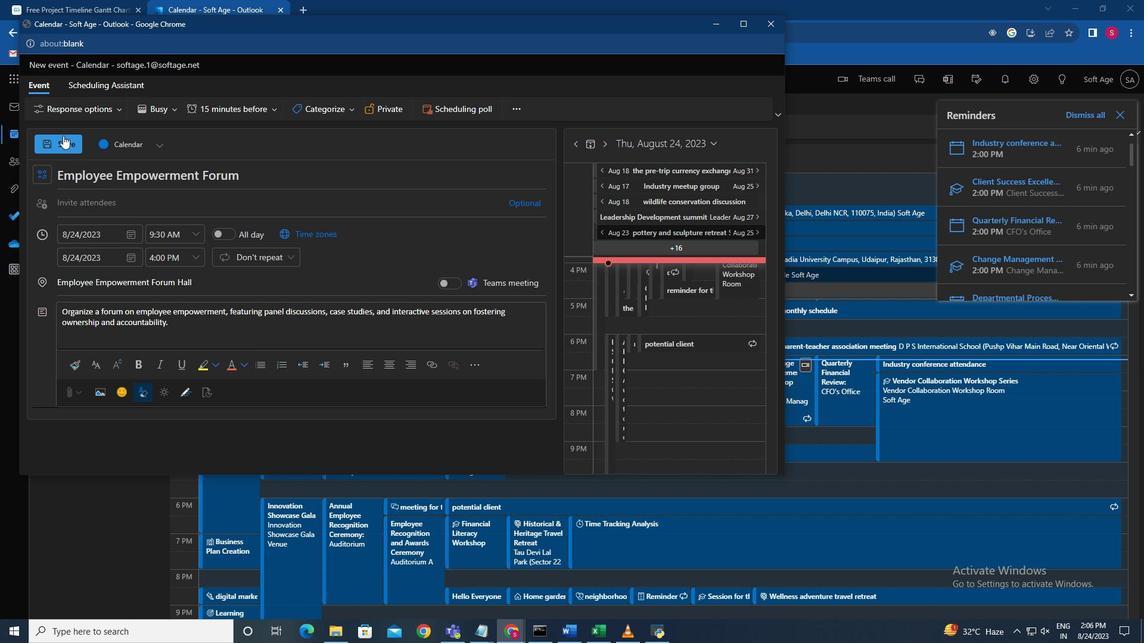 
Action: Mouse pressed left at (63, 135)
Screenshot: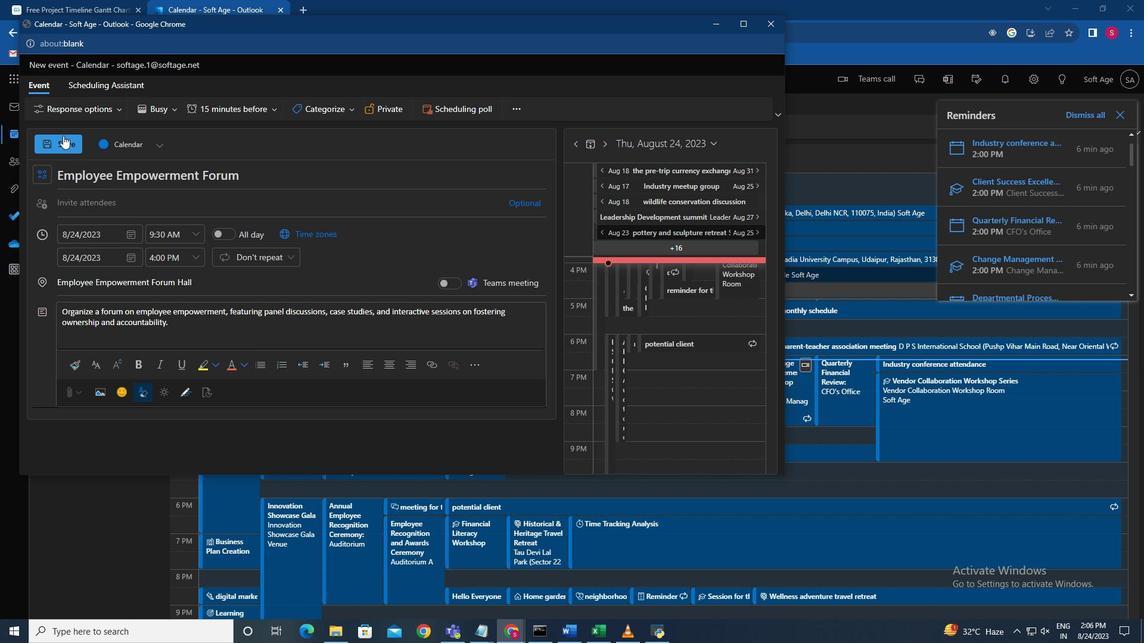 
